 Task: Search one way flight ticket for 2 adults, 2 children, 2 infants in seat in first from Fayetteville: Northwest Arkansas National Airport to South Bend: South Bend International Airport on 8-6-2023. Choice of flights is Spirit. Number of bags: 1 checked bag. Price is upto 91000. Outbound departure time preference is 6:00.
Action: Mouse moved to (294, 127)
Screenshot: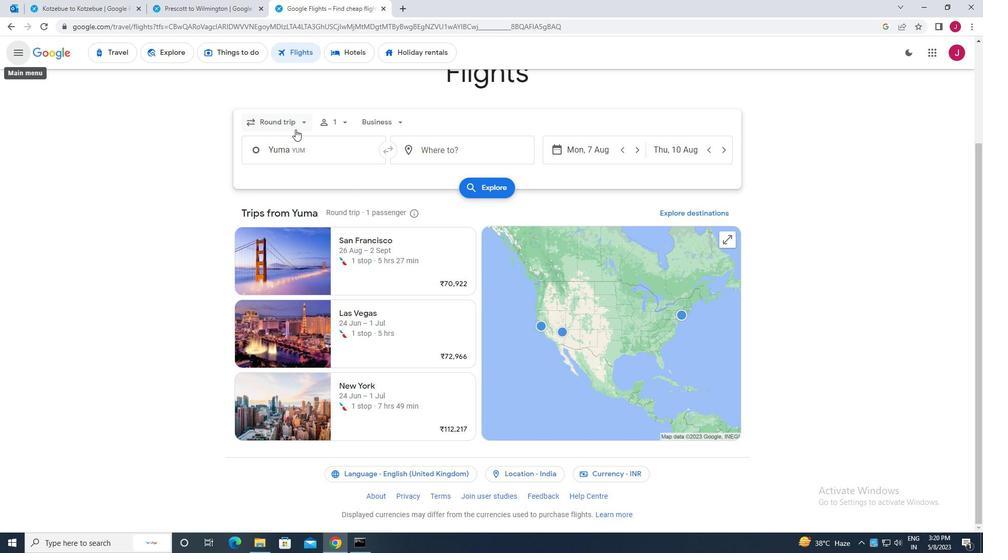 
Action: Mouse pressed left at (294, 127)
Screenshot: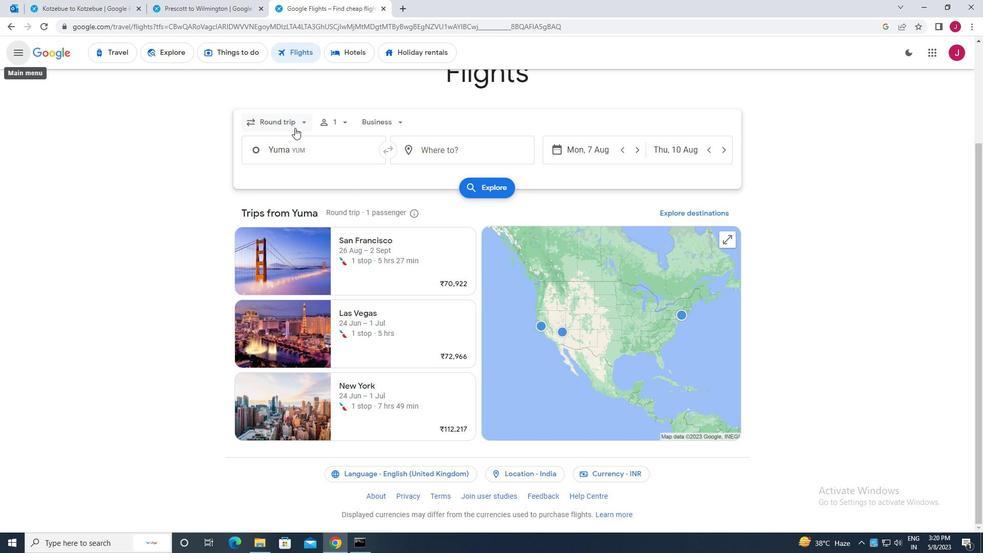 
Action: Mouse moved to (300, 170)
Screenshot: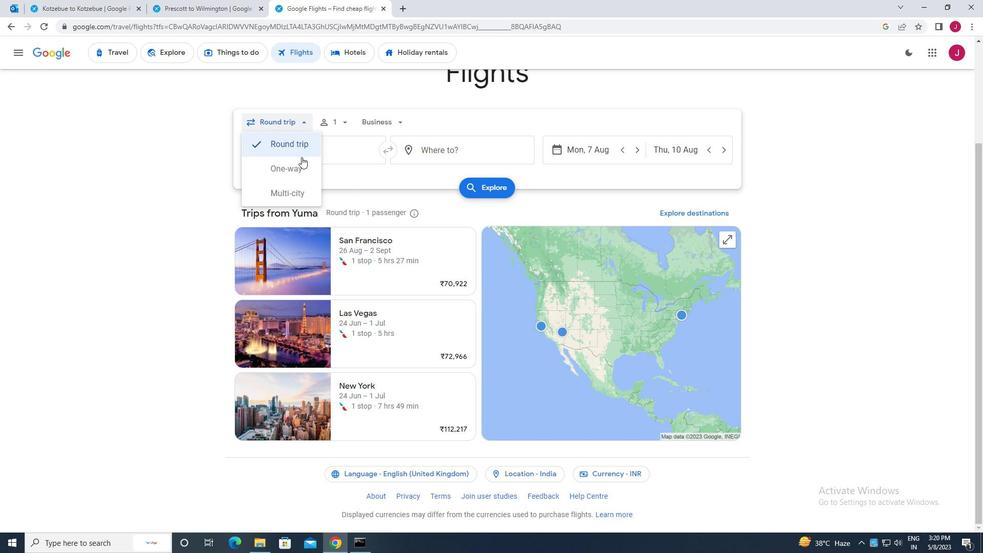 
Action: Mouse pressed left at (300, 170)
Screenshot: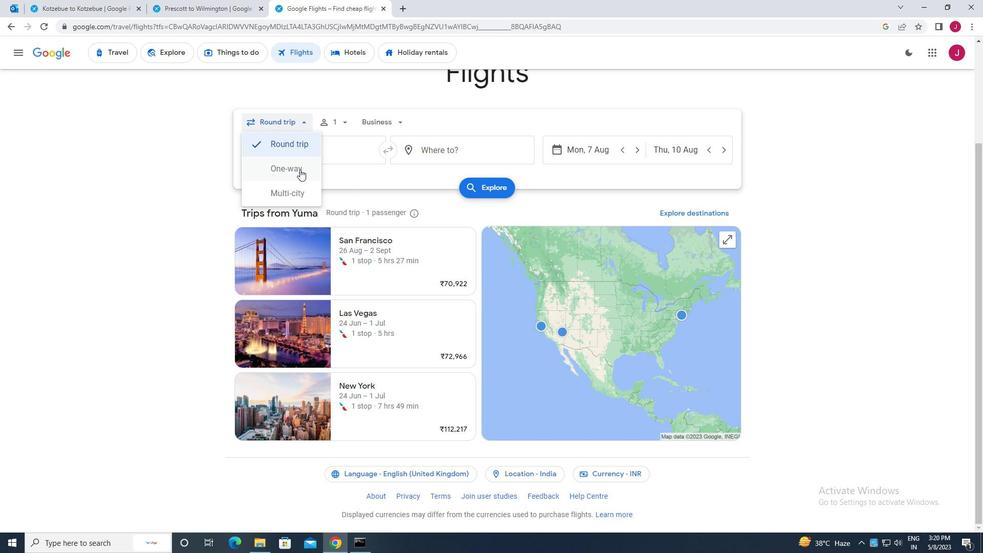 
Action: Mouse moved to (334, 122)
Screenshot: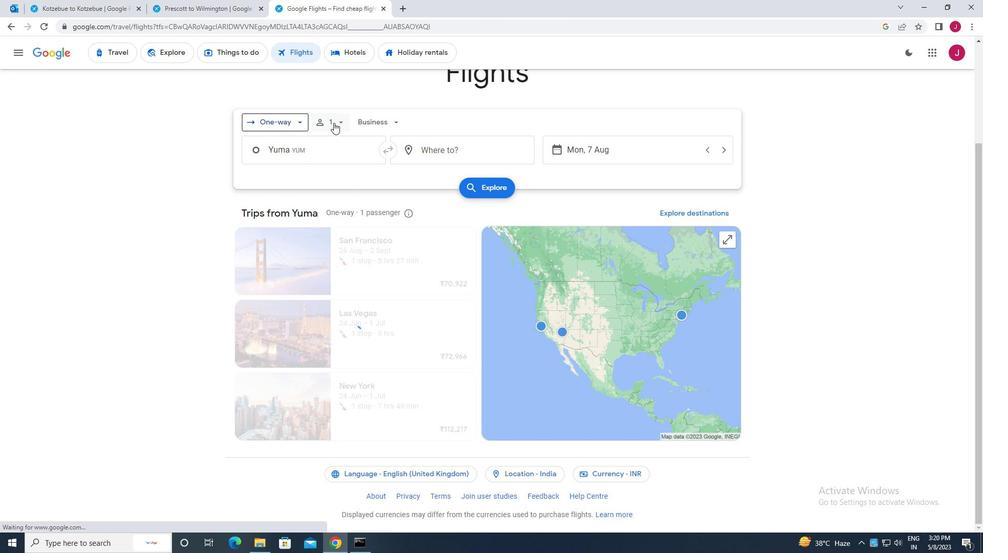 
Action: Mouse pressed left at (334, 122)
Screenshot: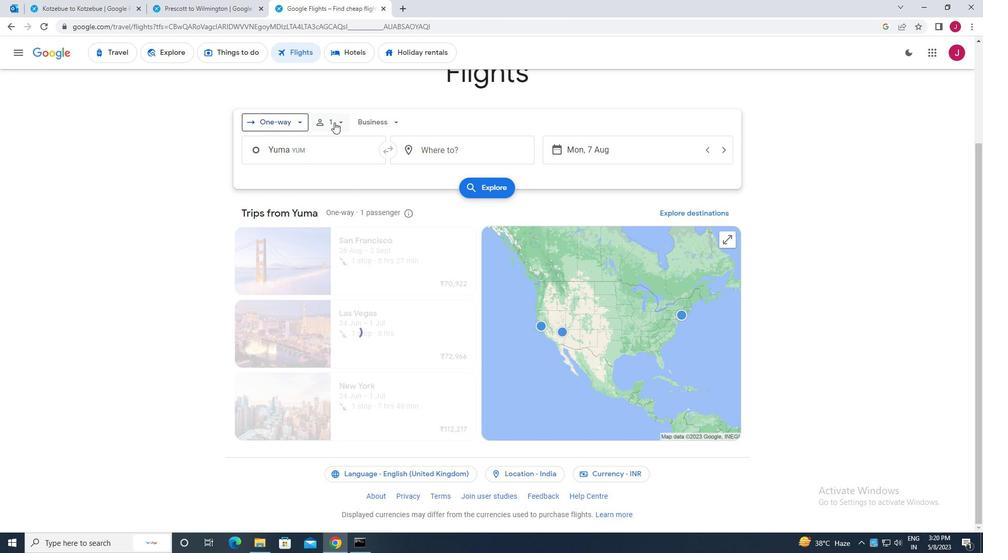 
Action: Mouse moved to (422, 148)
Screenshot: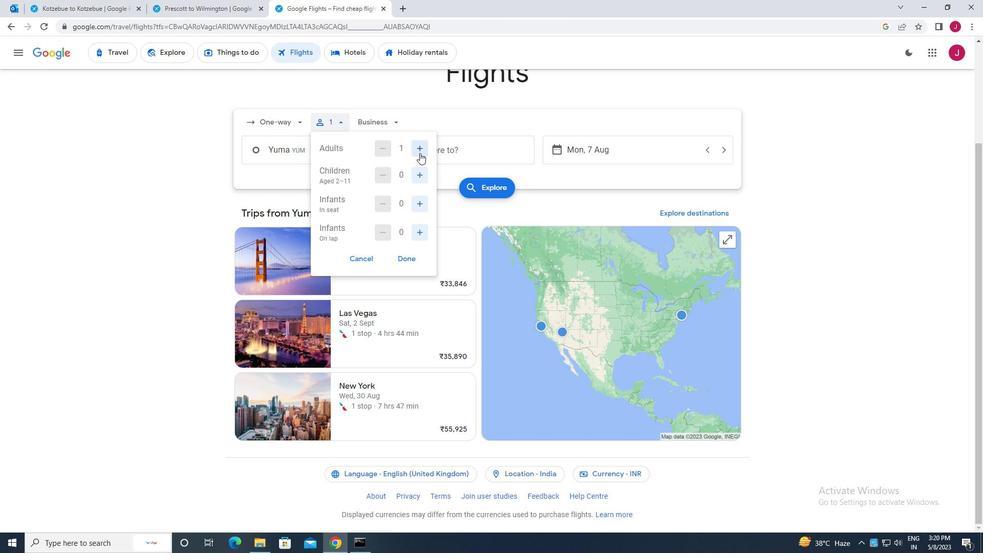 
Action: Mouse pressed left at (422, 148)
Screenshot: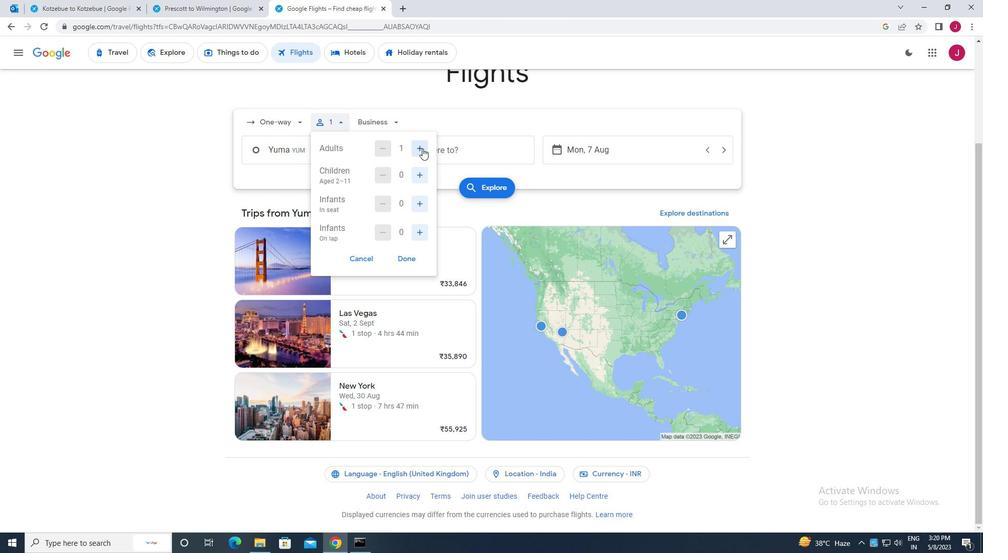 
Action: Mouse moved to (419, 176)
Screenshot: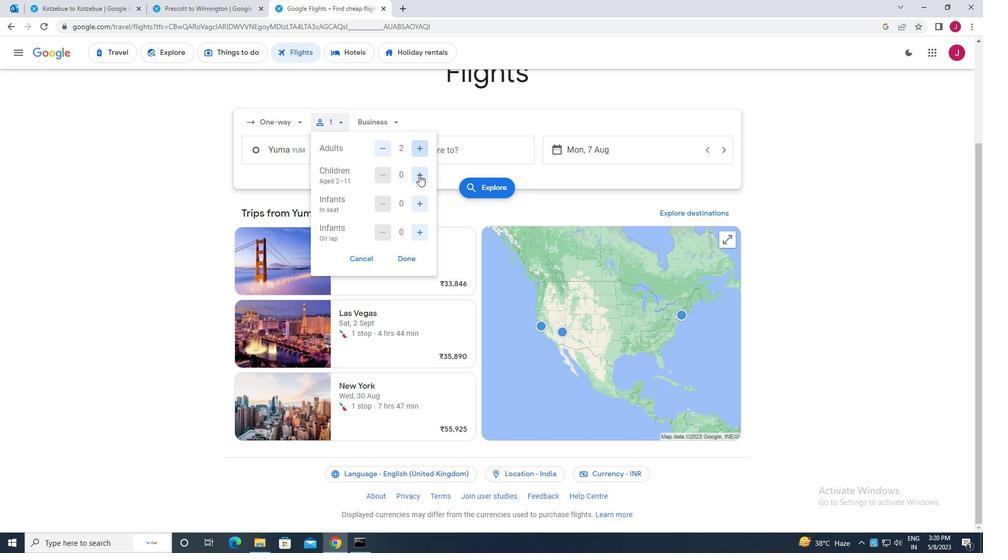 
Action: Mouse pressed left at (419, 176)
Screenshot: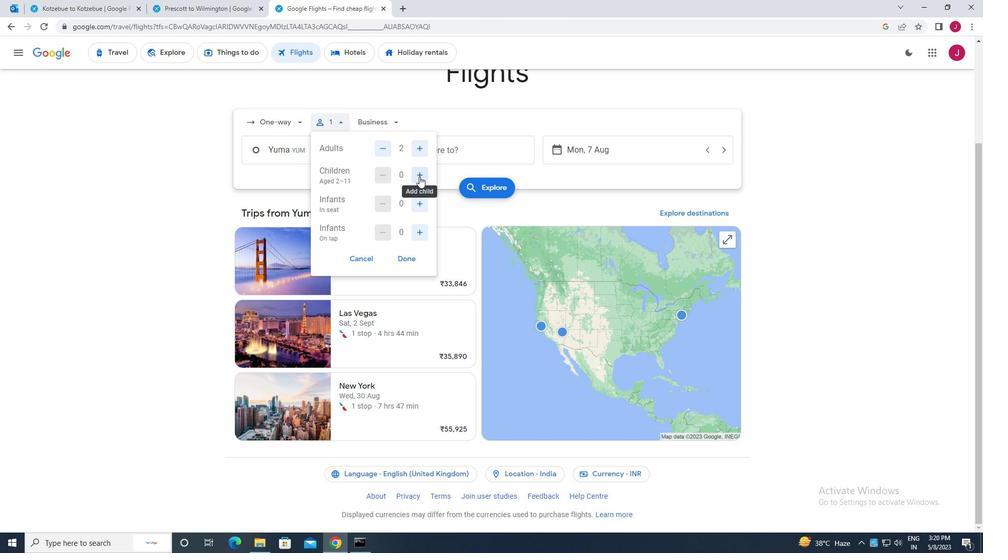 
Action: Mouse pressed left at (419, 176)
Screenshot: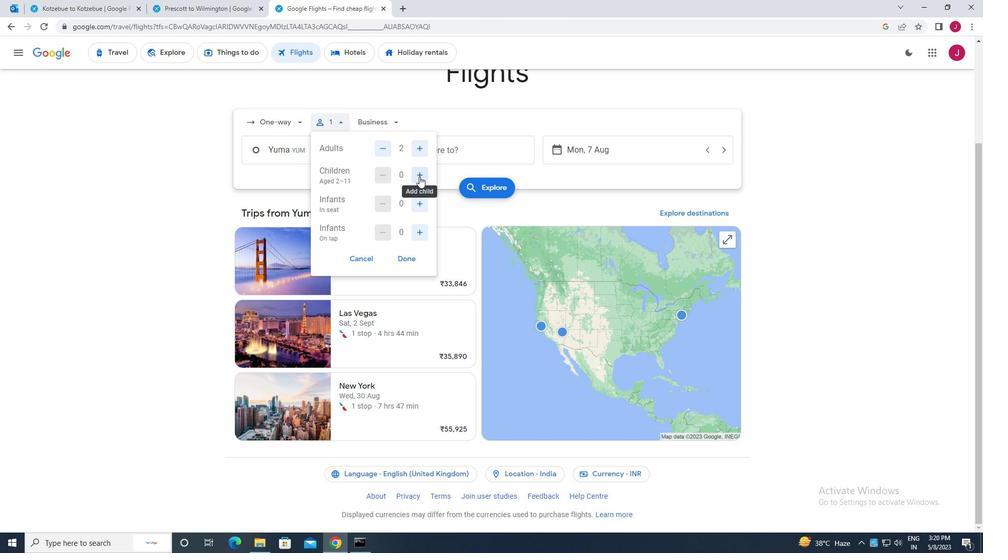 
Action: Mouse moved to (413, 208)
Screenshot: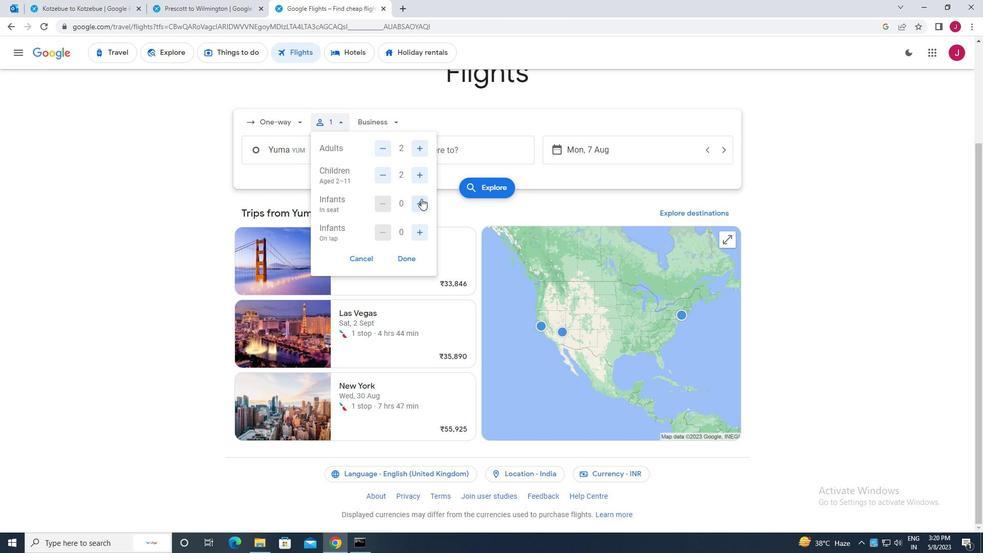 
Action: Mouse pressed left at (413, 208)
Screenshot: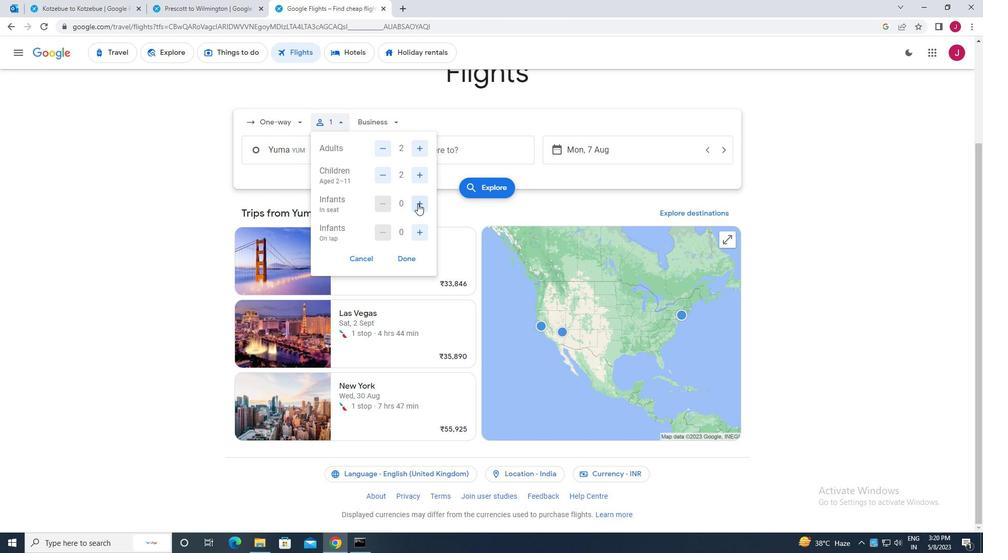
Action: Mouse moved to (415, 208)
Screenshot: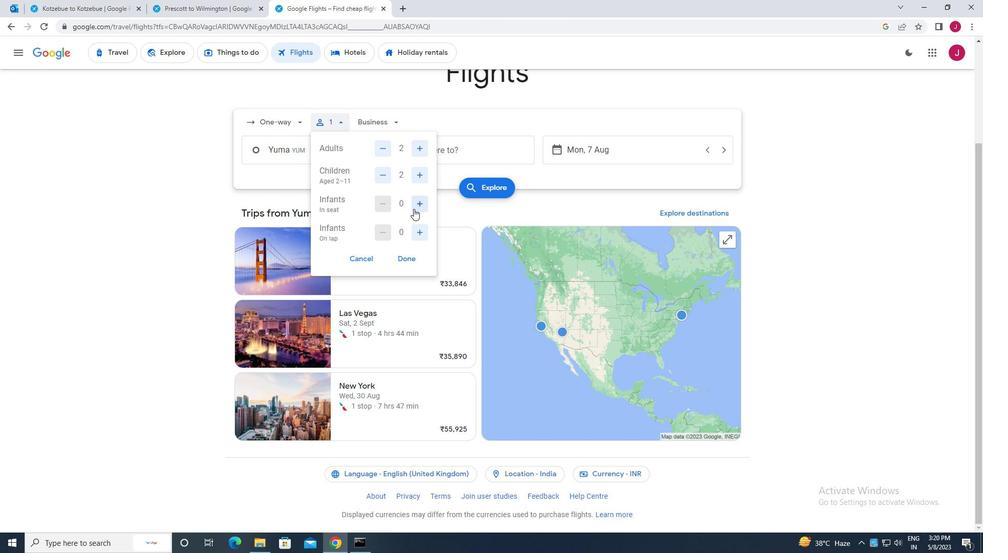 
Action: Mouse pressed left at (415, 208)
Screenshot: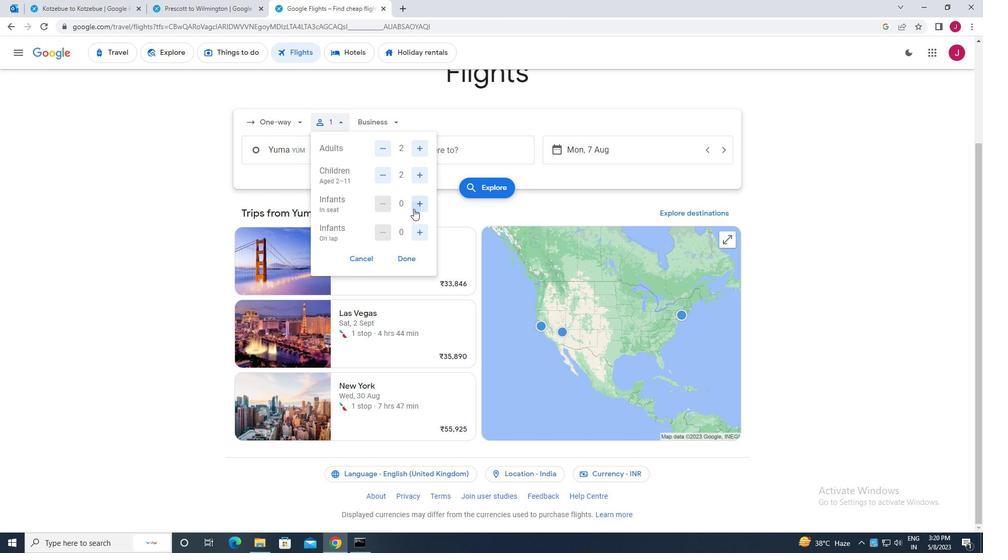 
Action: Mouse moved to (412, 260)
Screenshot: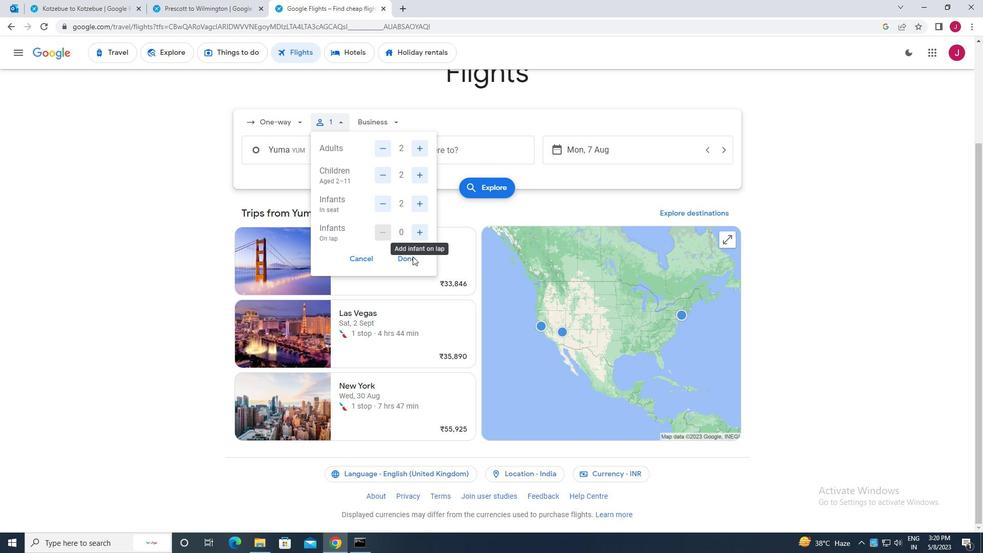 
Action: Mouse pressed left at (412, 260)
Screenshot: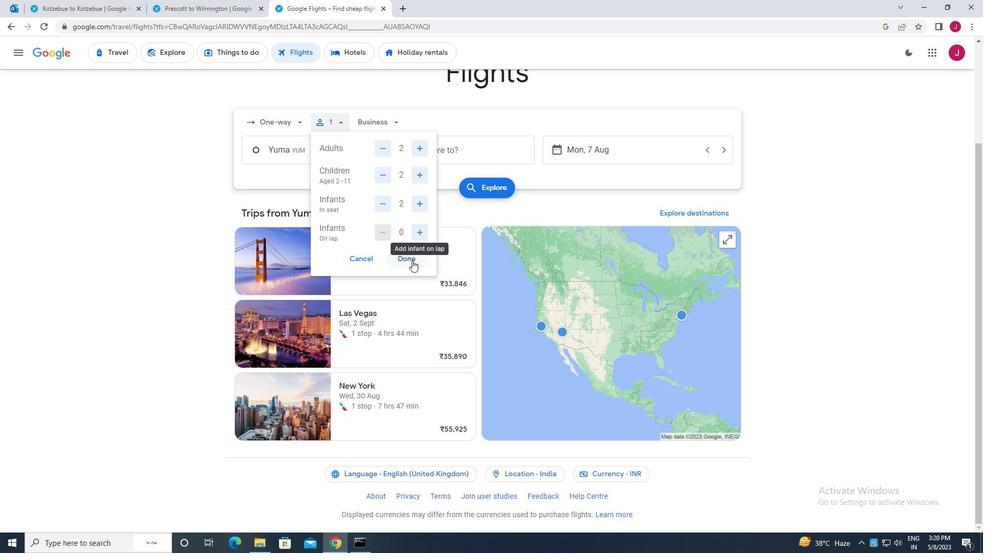 
Action: Mouse moved to (394, 113)
Screenshot: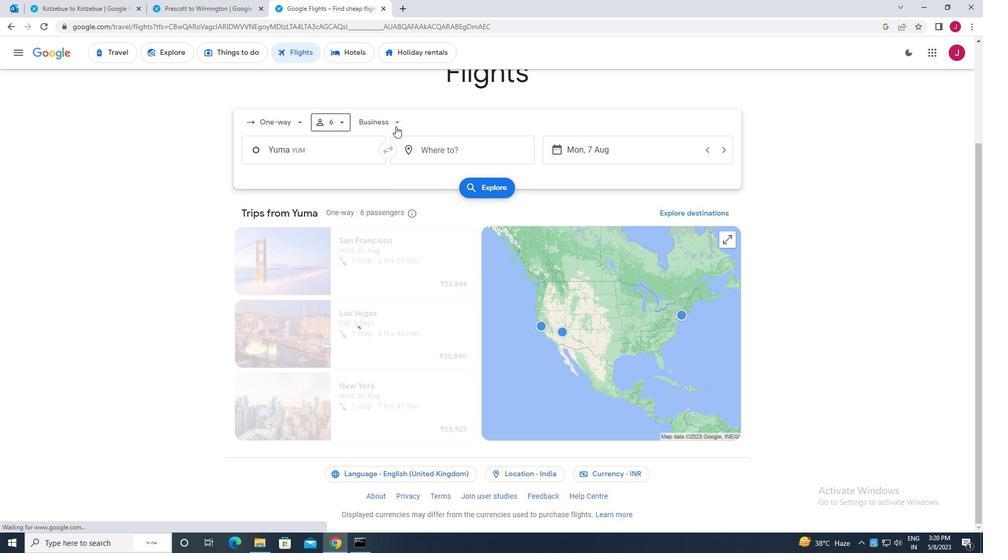 
Action: Mouse pressed left at (394, 113)
Screenshot: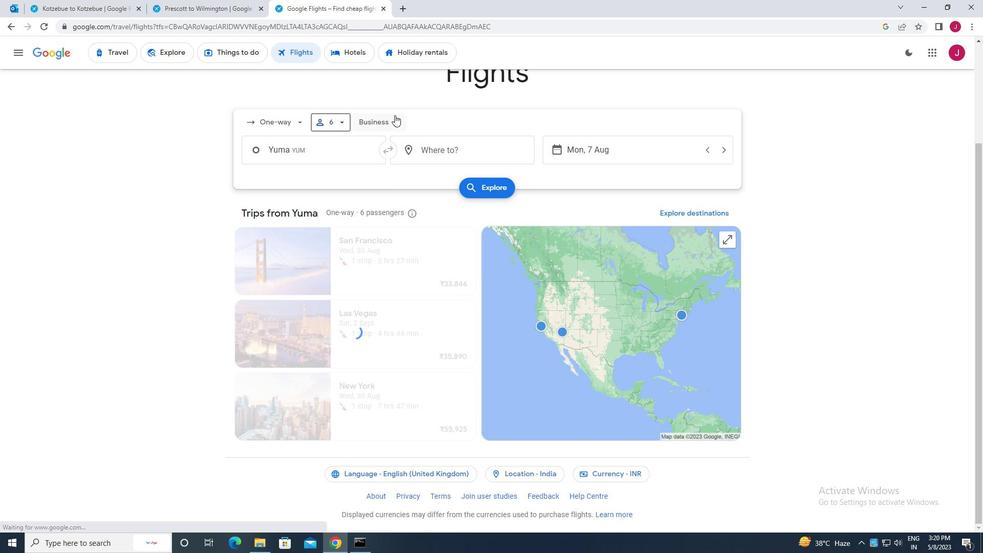 
Action: Mouse moved to (398, 218)
Screenshot: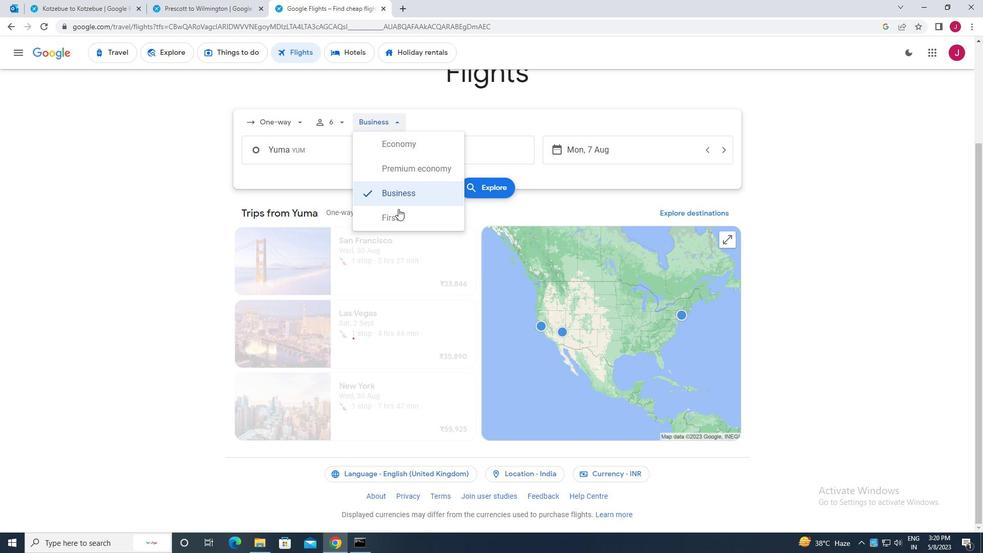 
Action: Mouse pressed left at (398, 218)
Screenshot: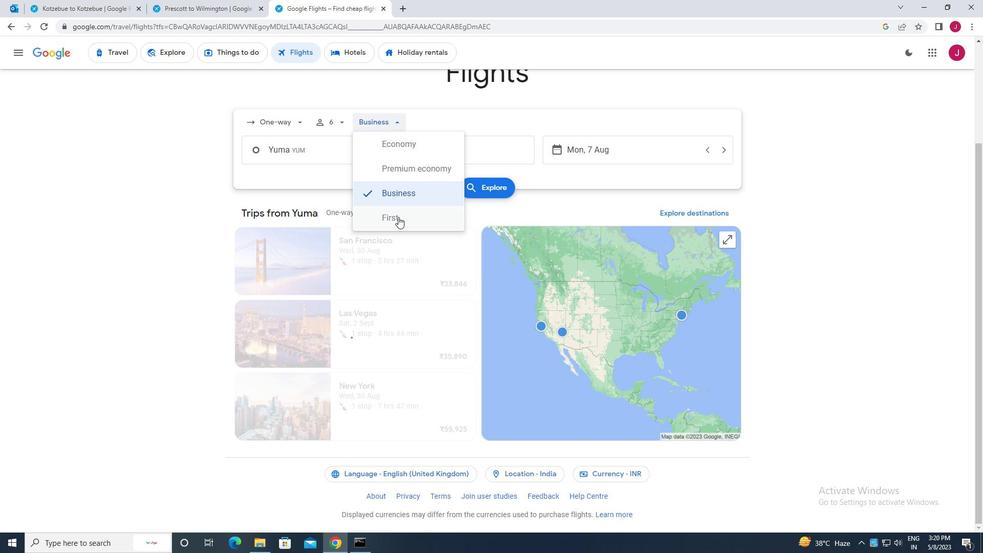 
Action: Mouse moved to (305, 150)
Screenshot: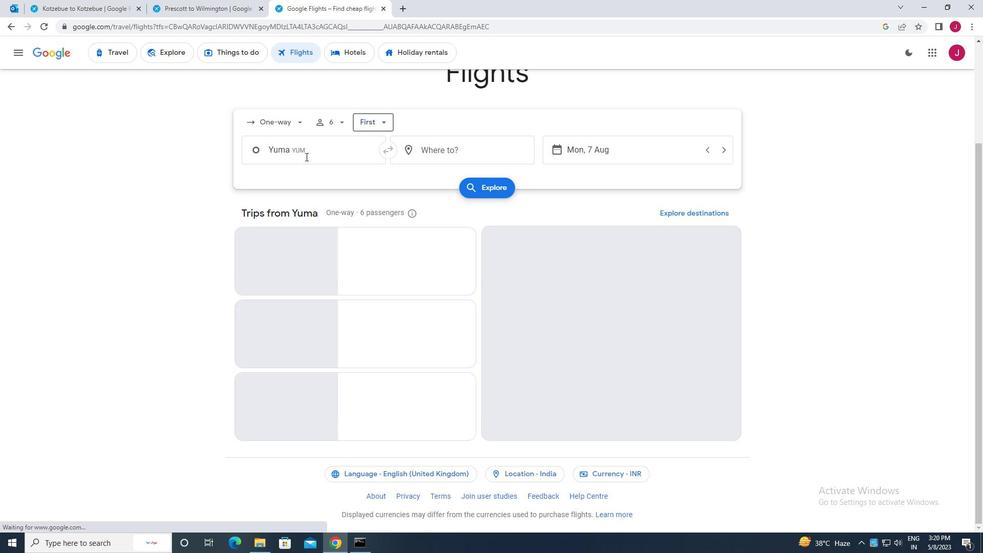 
Action: Mouse pressed left at (305, 150)
Screenshot: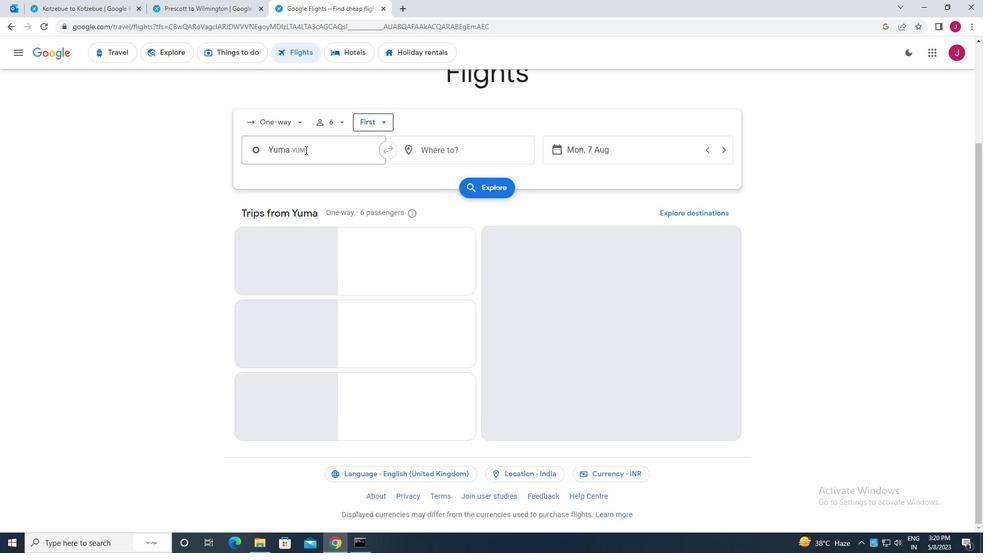 
Action: Key pressed fayettevil
Screenshot: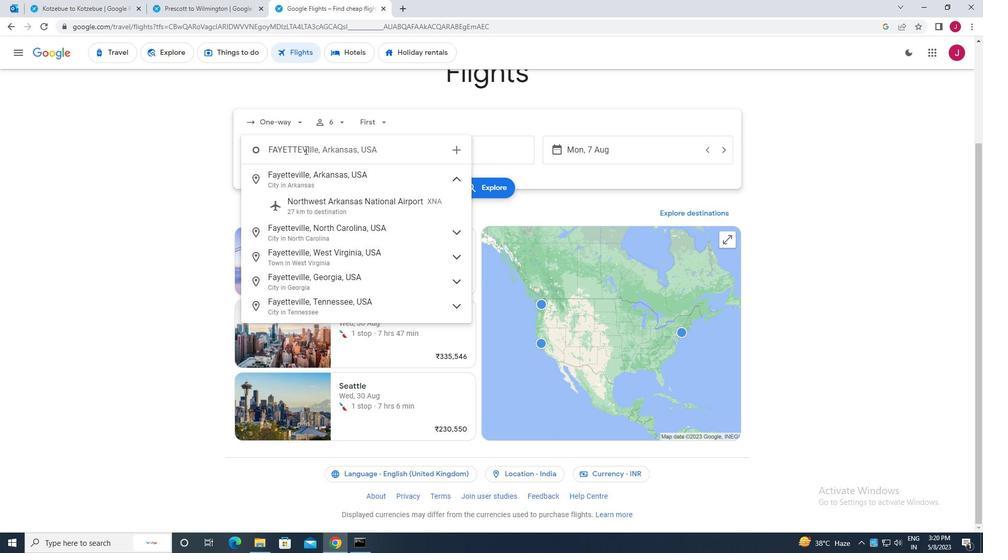 
Action: Mouse moved to (340, 204)
Screenshot: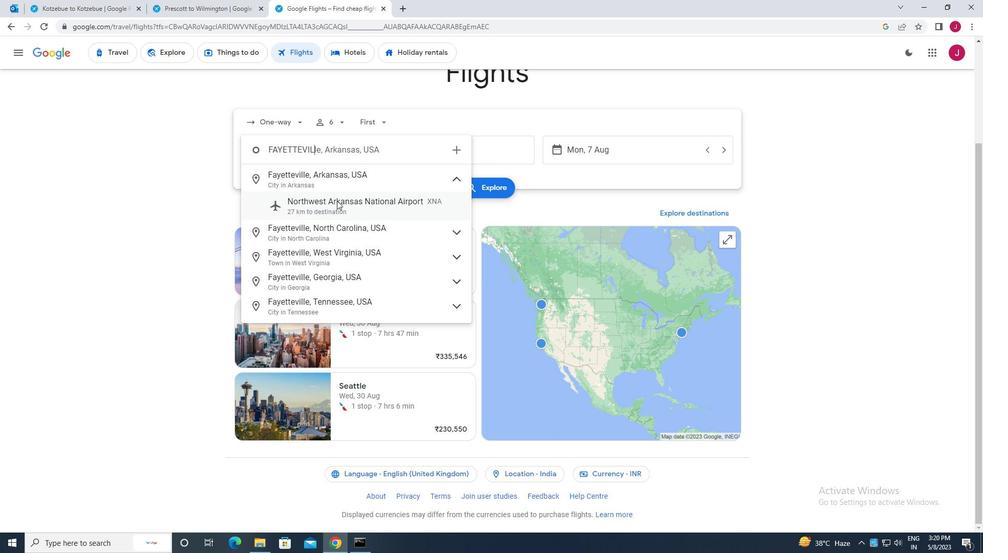 
Action: Mouse pressed left at (340, 204)
Screenshot: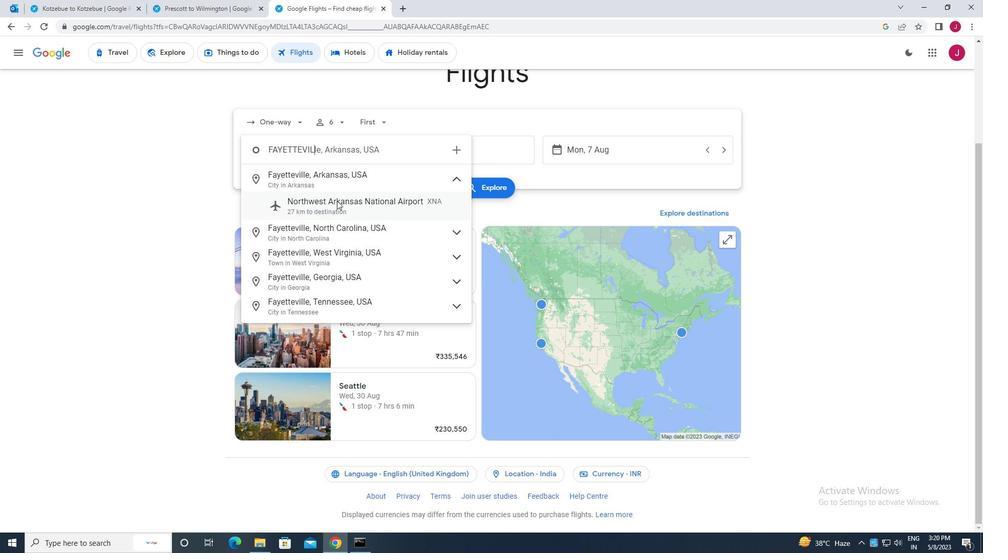 
Action: Mouse moved to (495, 157)
Screenshot: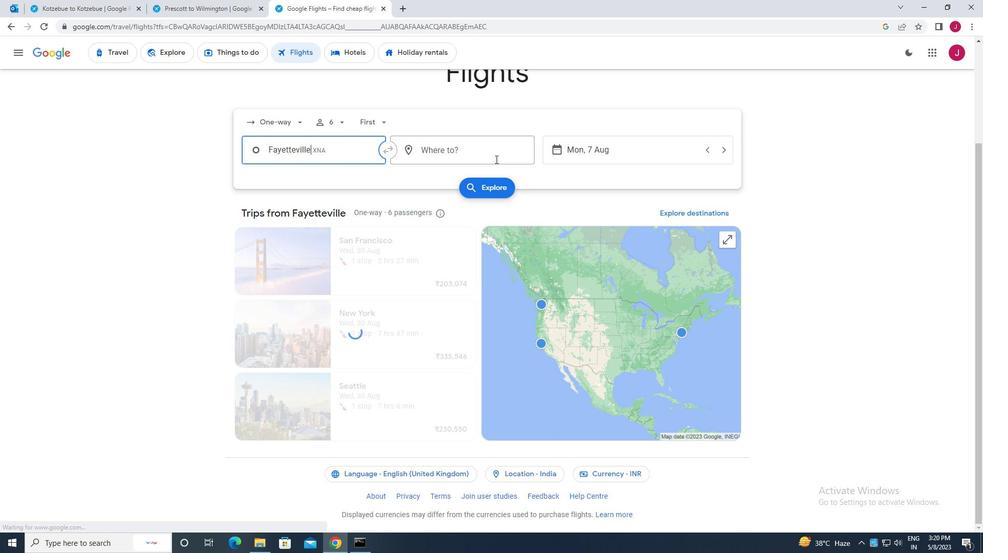 
Action: Mouse pressed left at (495, 157)
Screenshot: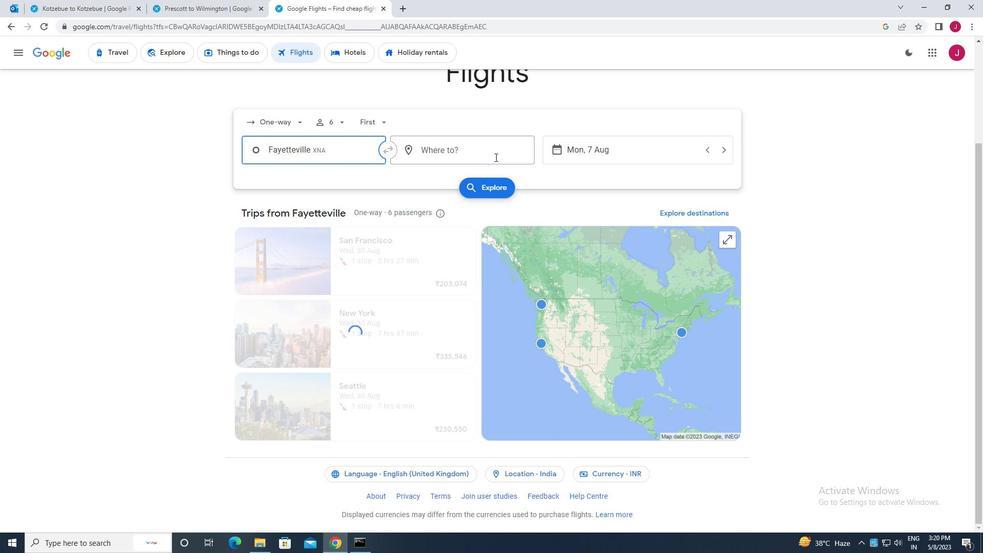 
Action: Mouse moved to (494, 157)
Screenshot: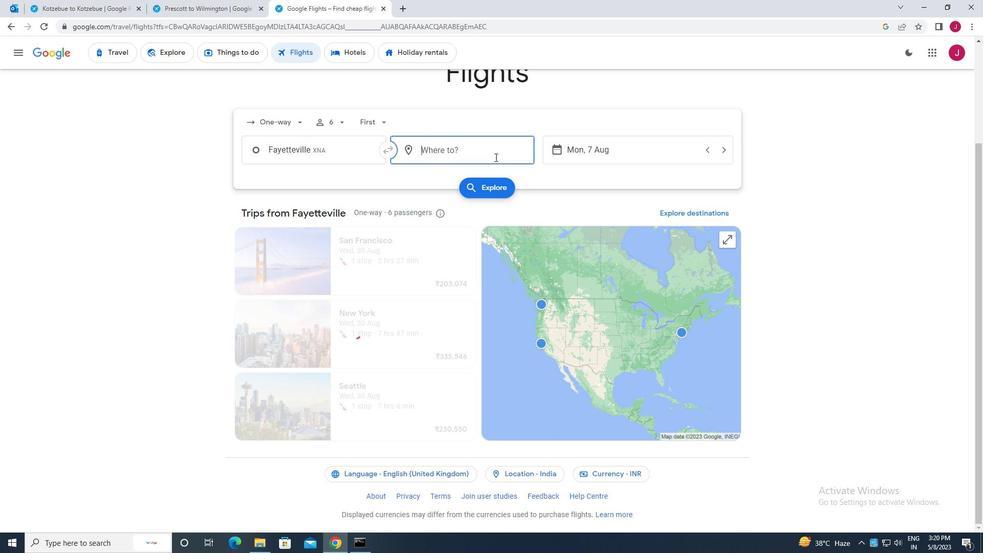 
Action: Key pressed si<Key.backspace>outh<Key.space>bend
Screenshot: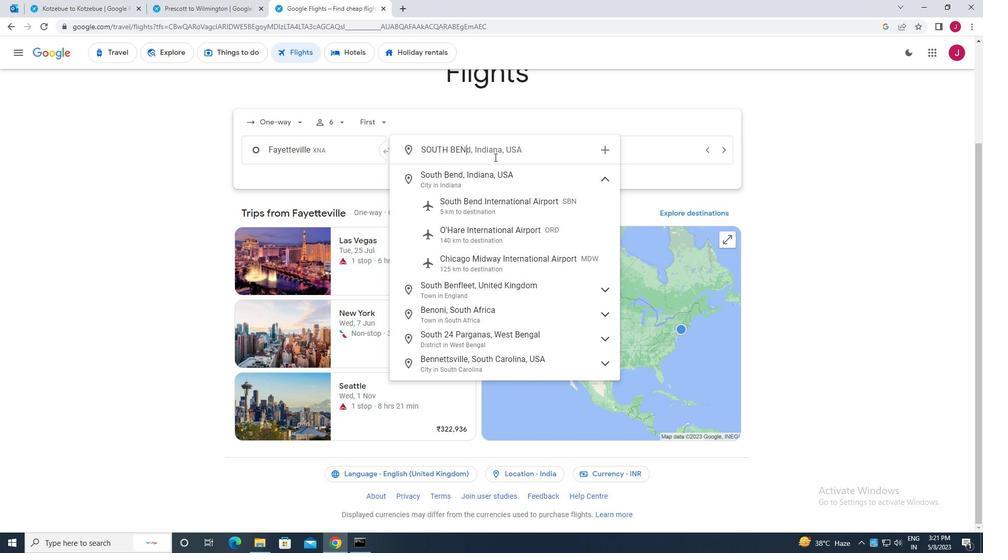 
Action: Mouse moved to (510, 197)
Screenshot: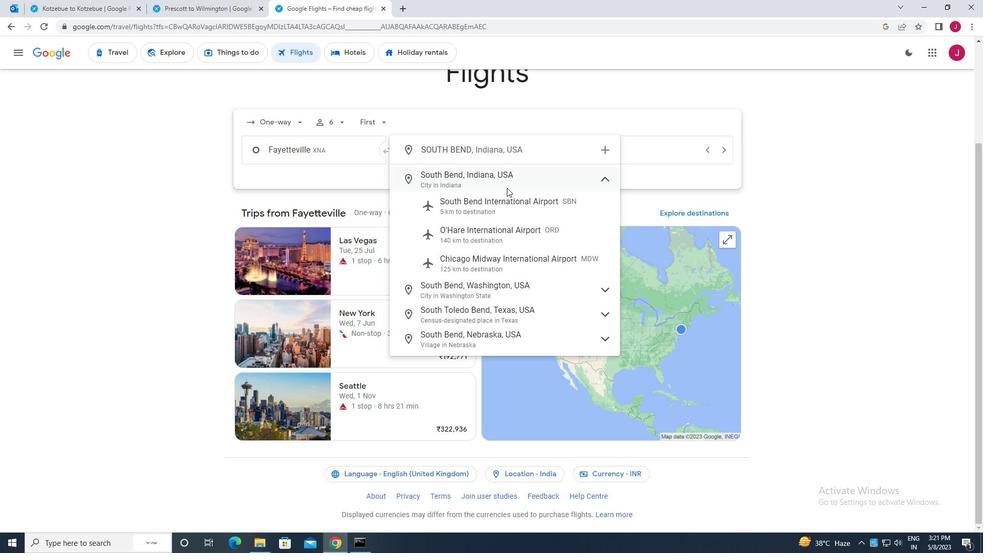 
Action: Mouse pressed left at (510, 197)
Screenshot: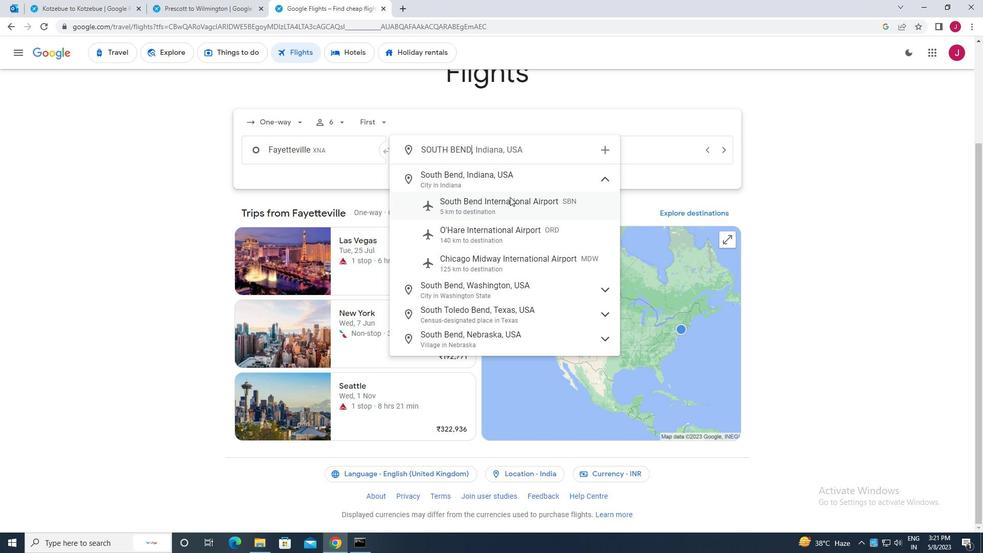 
Action: Mouse moved to (604, 161)
Screenshot: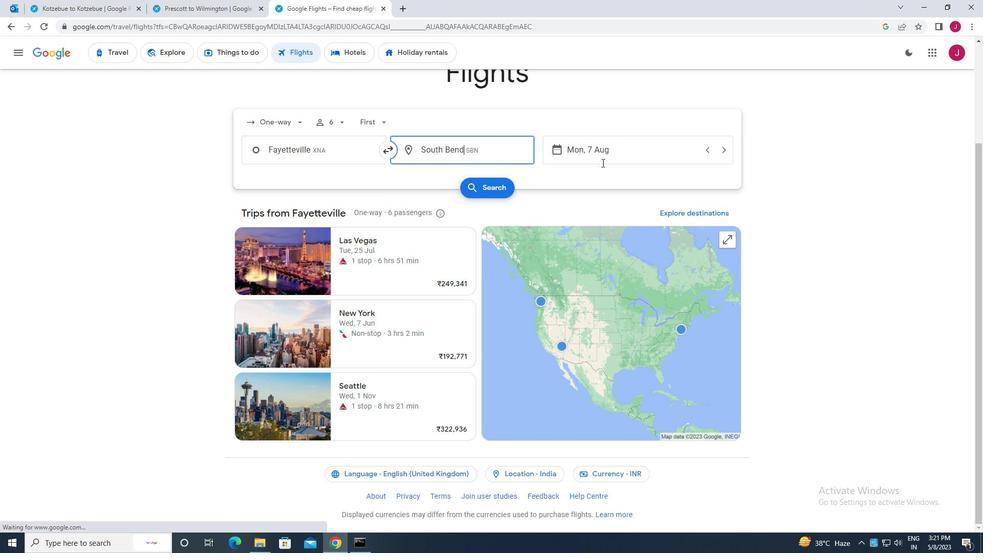 
Action: Mouse pressed left at (604, 161)
Screenshot: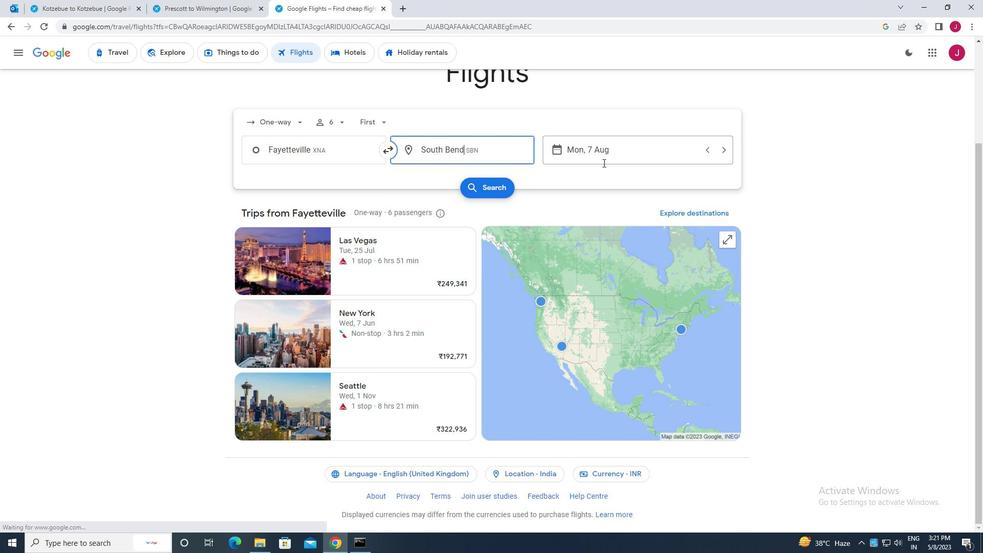 
Action: Mouse moved to (375, 257)
Screenshot: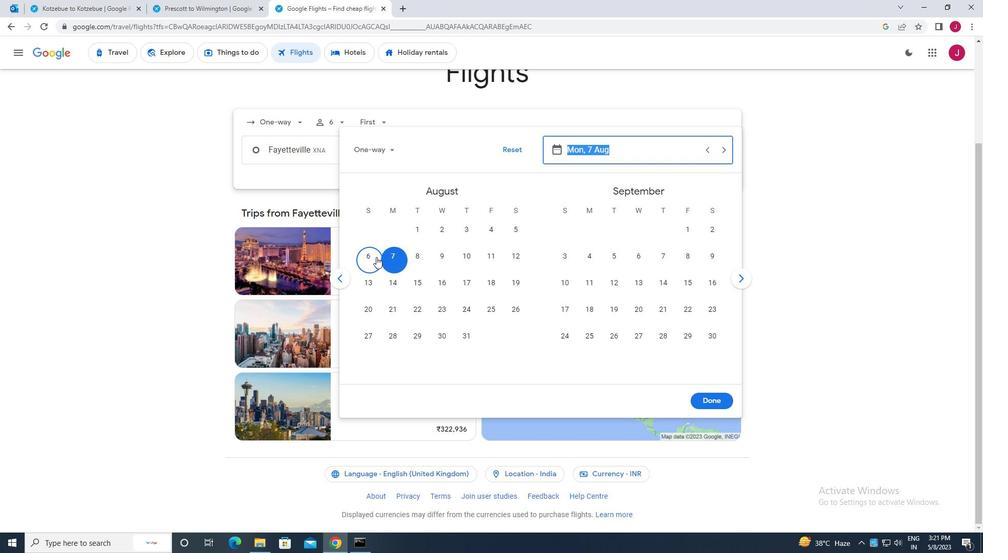 
Action: Mouse pressed left at (375, 257)
Screenshot: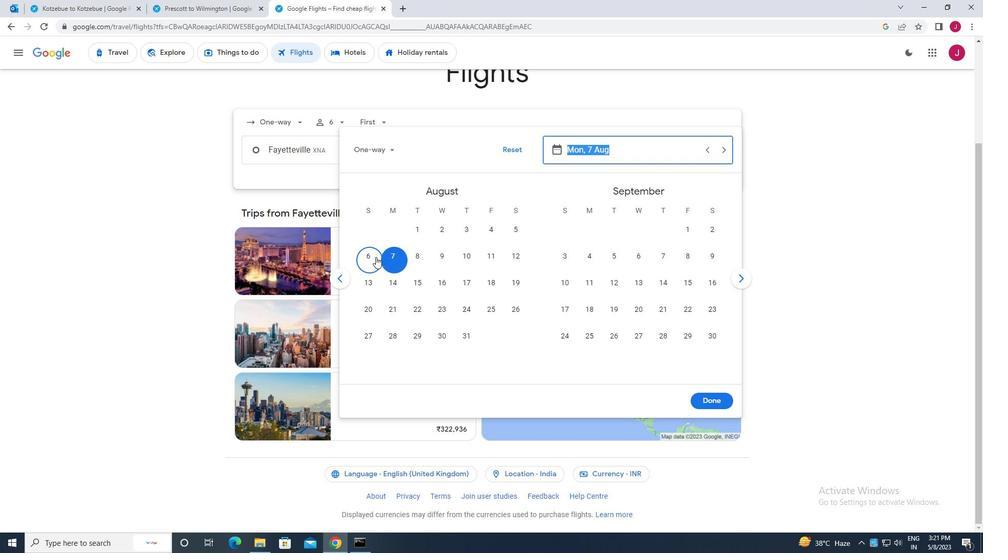 
Action: Mouse moved to (714, 401)
Screenshot: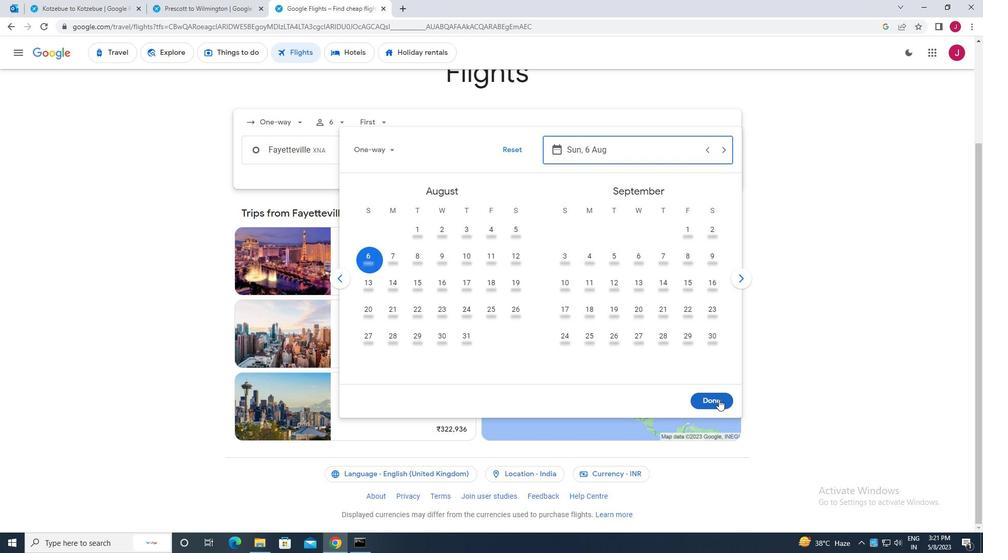 
Action: Mouse pressed left at (714, 401)
Screenshot: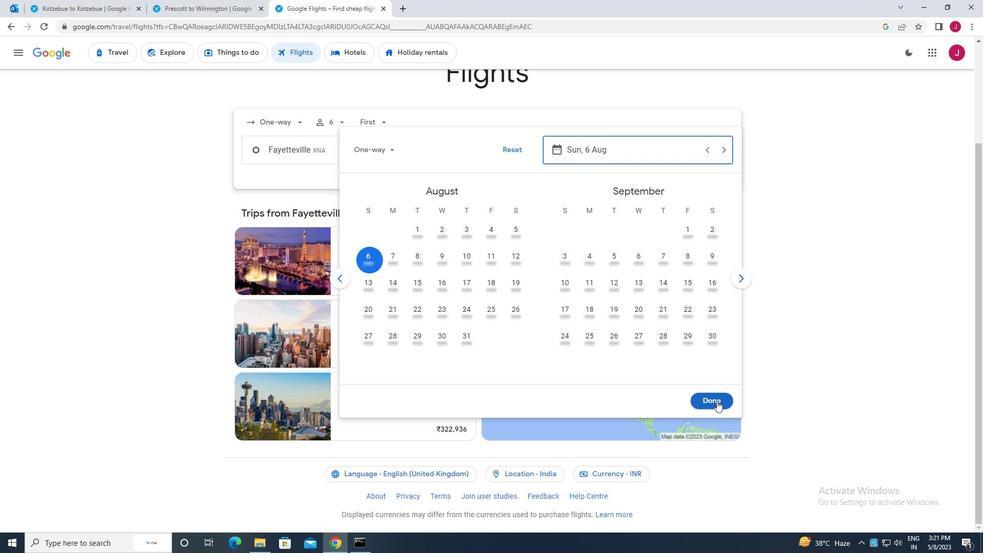 
Action: Mouse moved to (483, 188)
Screenshot: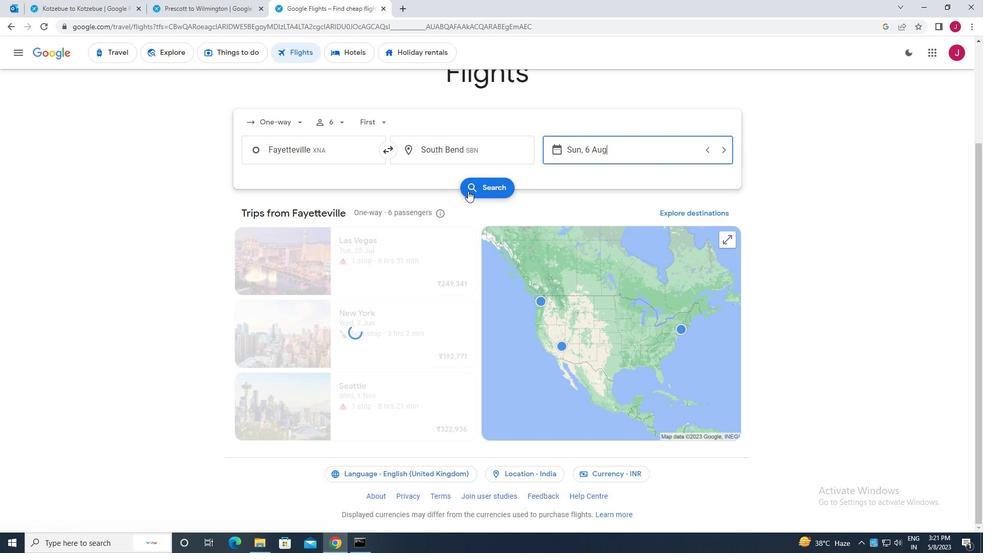 
Action: Mouse pressed left at (483, 188)
Screenshot: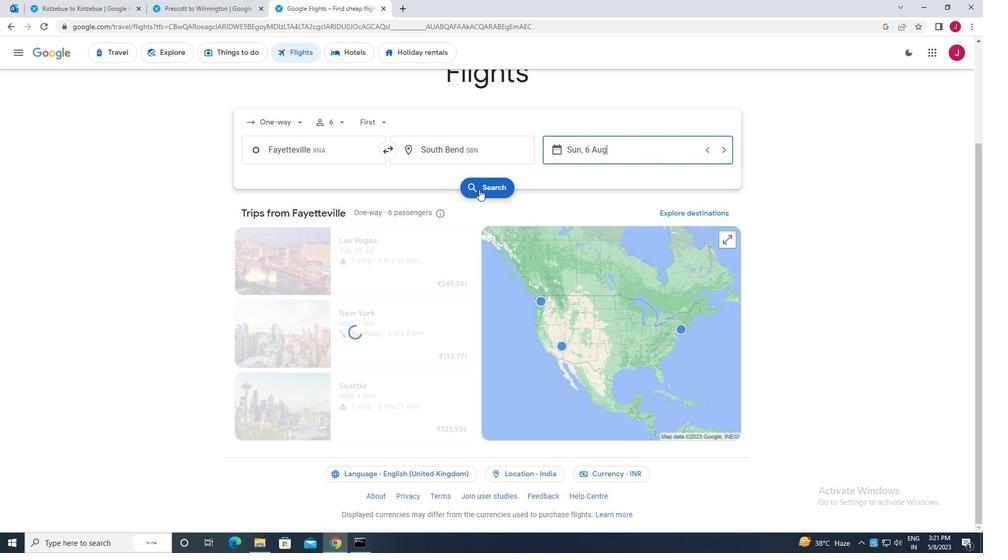 
Action: Mouse moved to (264, 142)
Screenshot: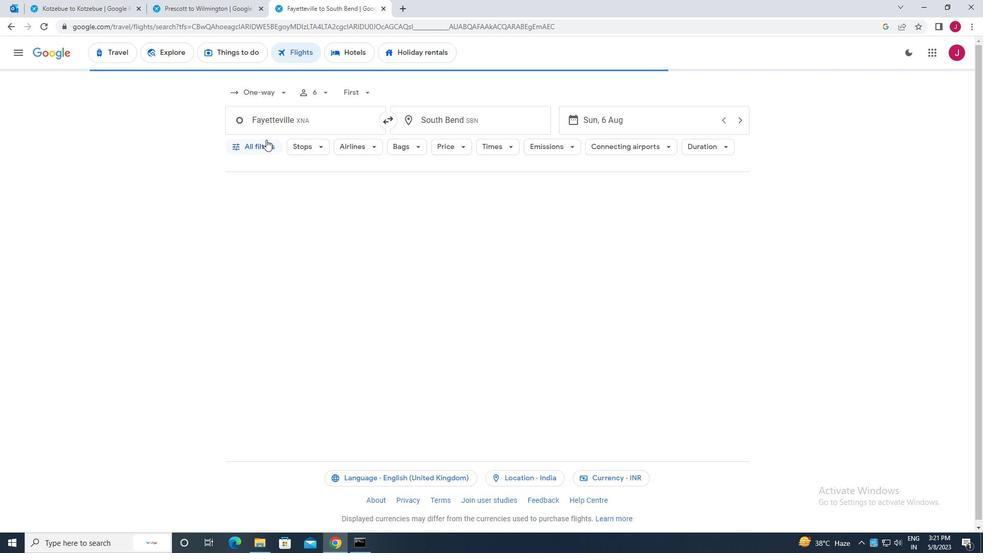 
Action: Mouse pressed left at (264, 142)
Screenshot: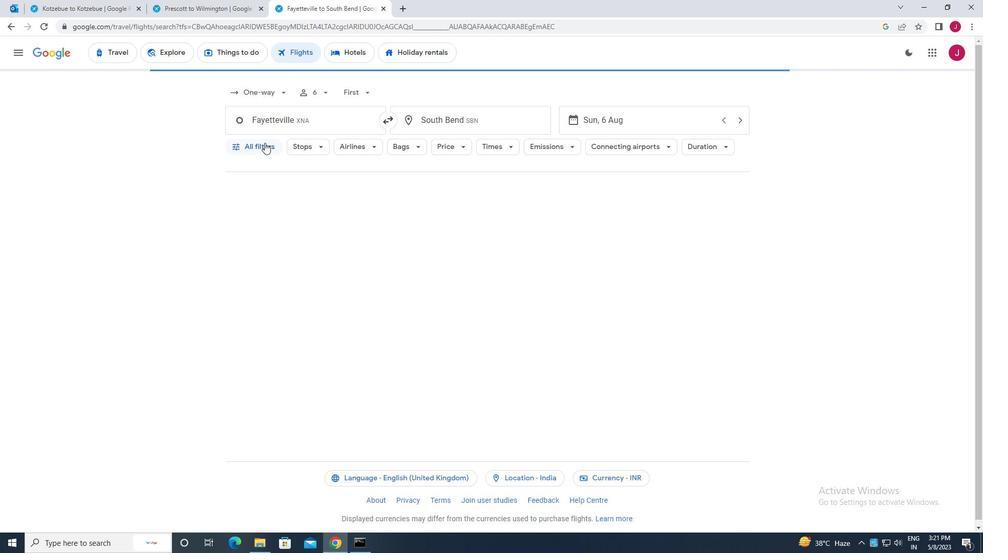 
Action: Mouse moved to (282, 211)
Screenshot: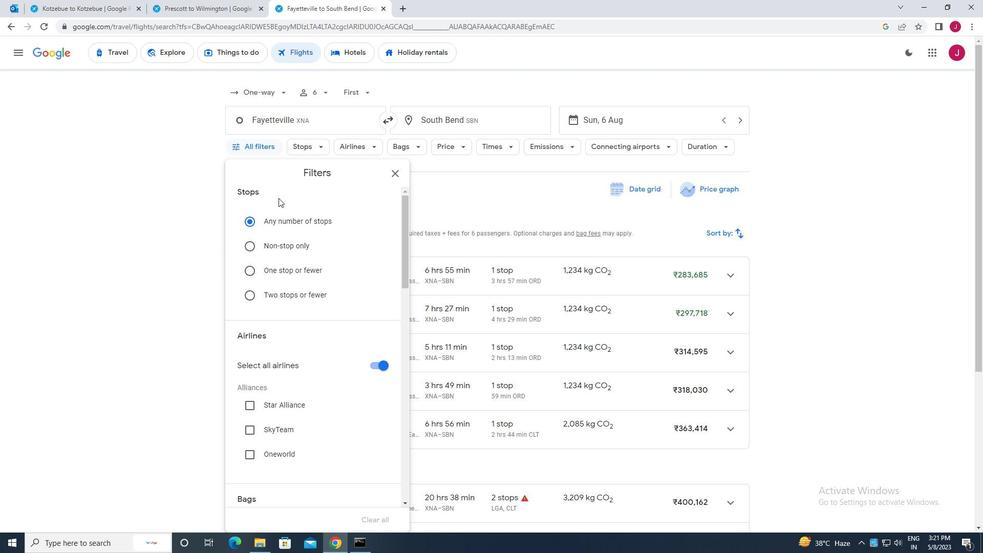 
Action: Mouse scrolled (282, 211) with delta (0, 0)
Screenshot: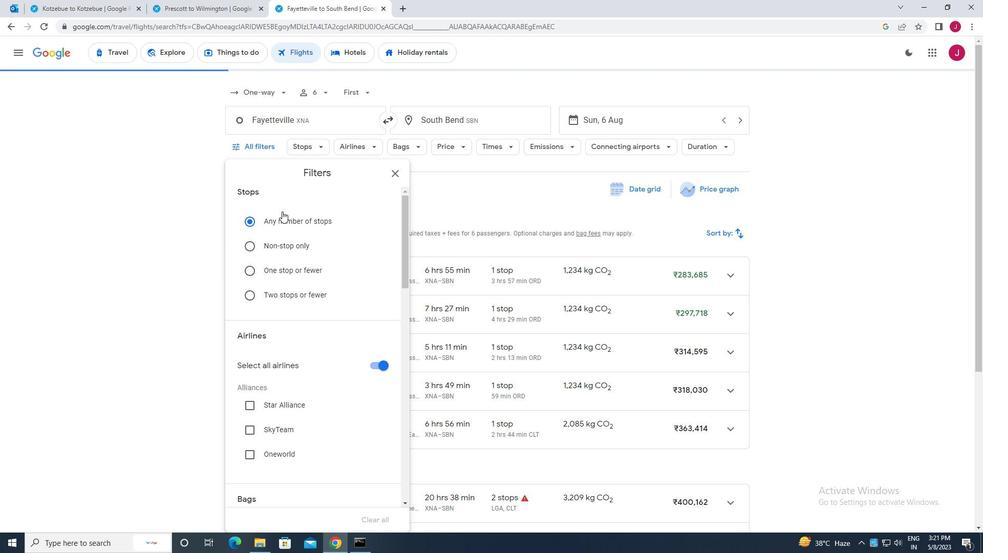 
Action: Mouse scrolled (282, 211) with delta (0, 0)
Screenshot: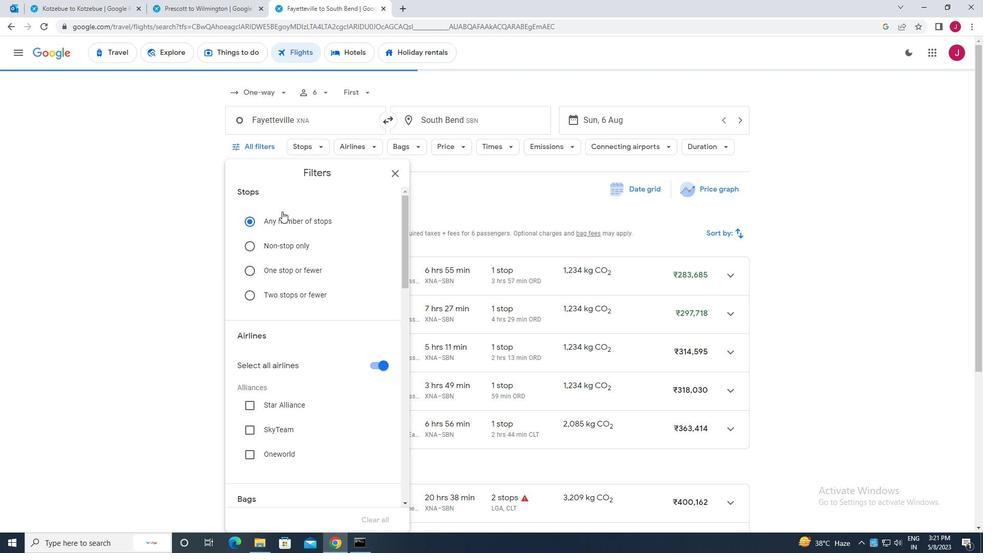 
Action: Mouse moved to (316, 261)
Screenshot: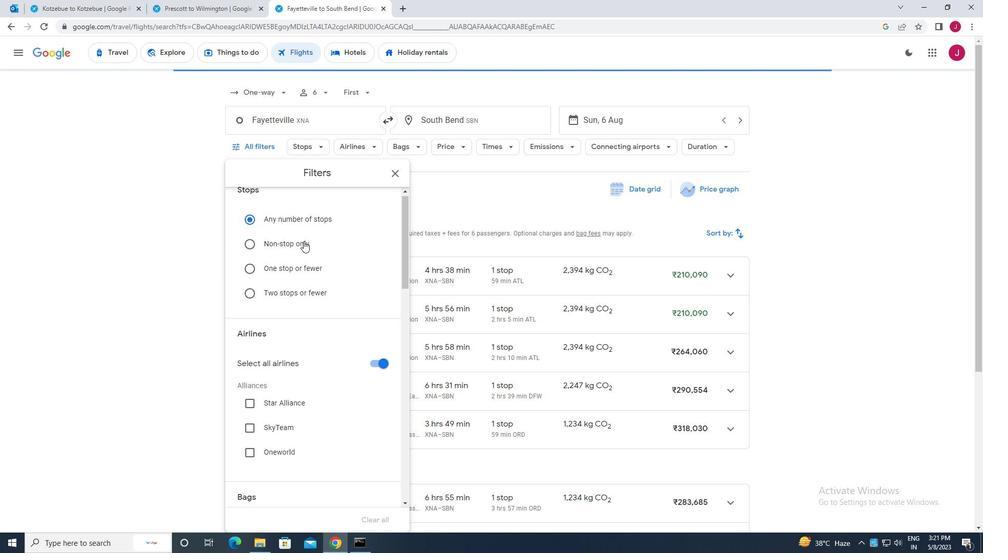 
Action: Mouse scrolled (316, 261) with delta (0, 0)
Screenshot: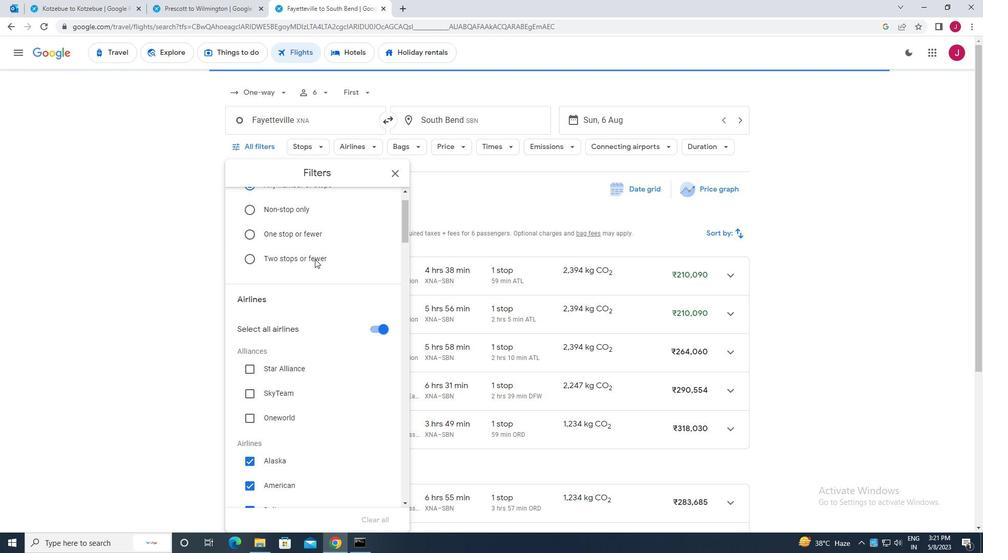 
Action: Mouse moved to (373, 216)
Screenshot: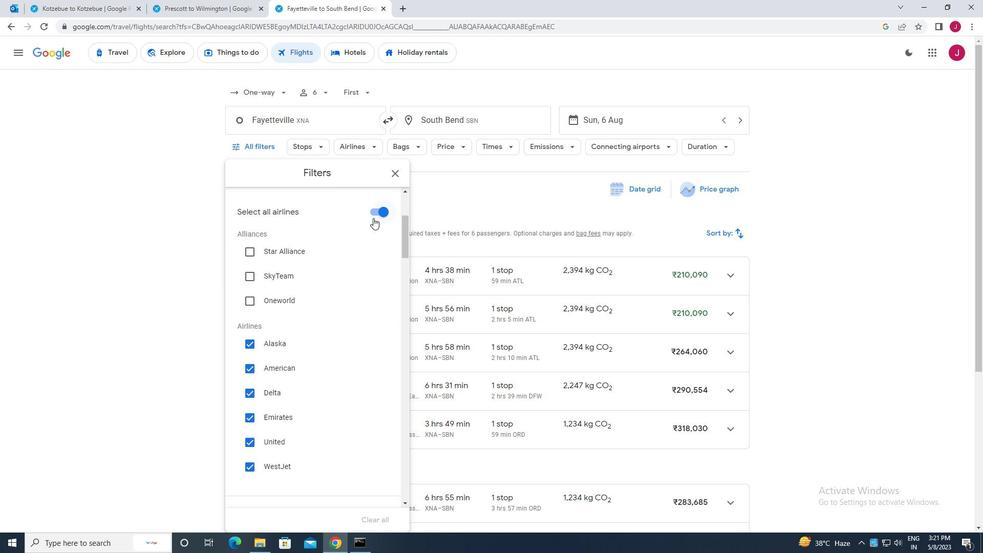 
Action: Mouse pressed left at (373, 216)
Screenshot: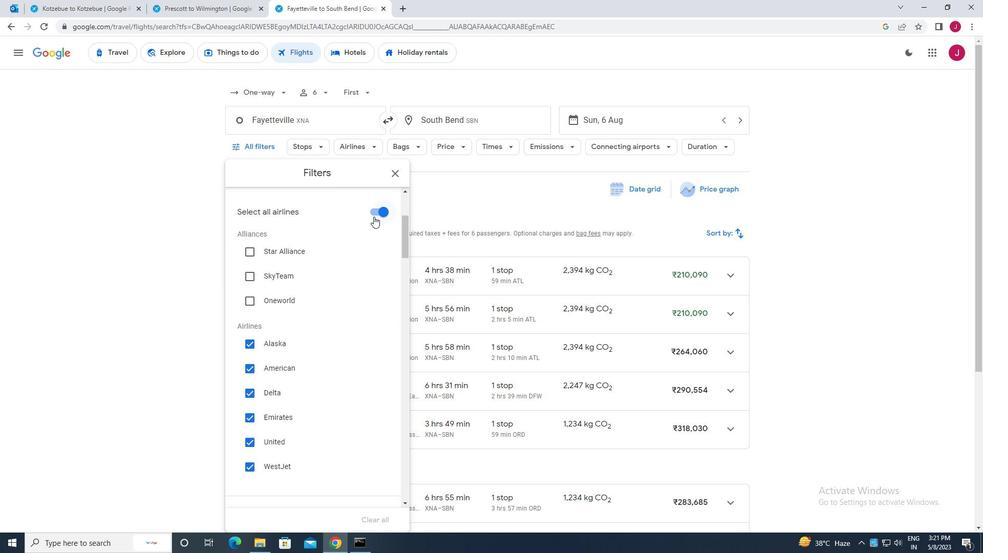 
Action: Mouse moved to (309, 267)
Screenshot: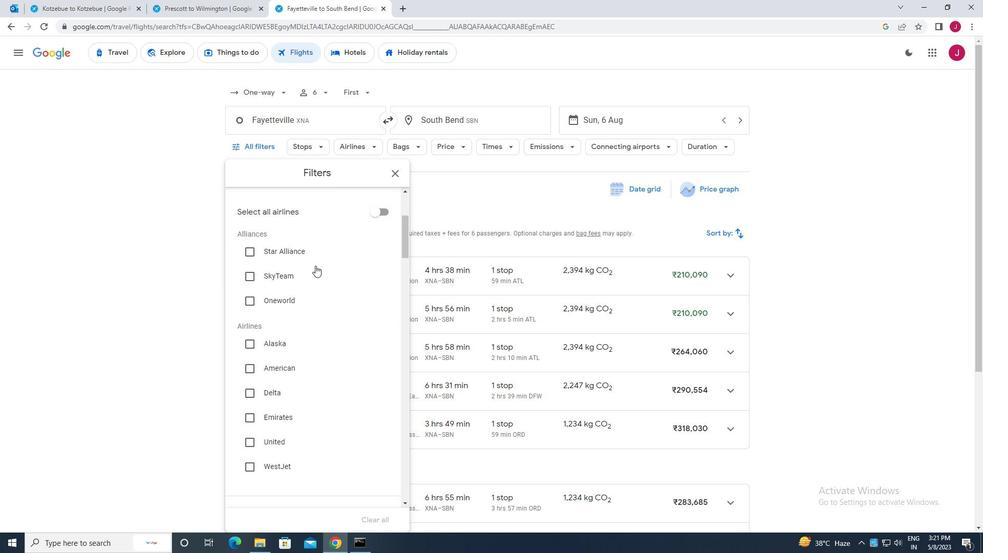 
Action: Mouse scrolled (309, 267) with delta (0, 0)
Screenshot: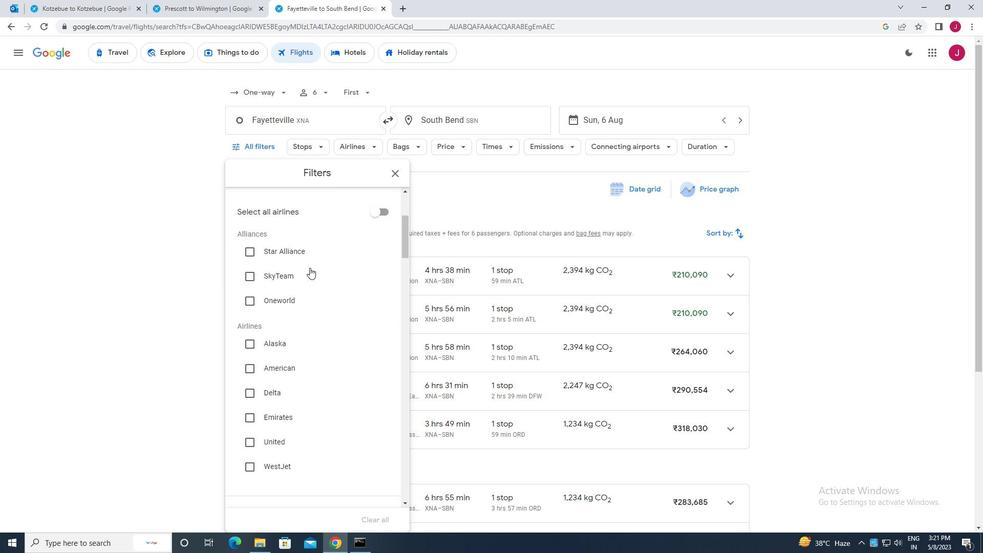 
Action: Mouse scrolled (309, 267) with delta (0, 0)
Screenshot: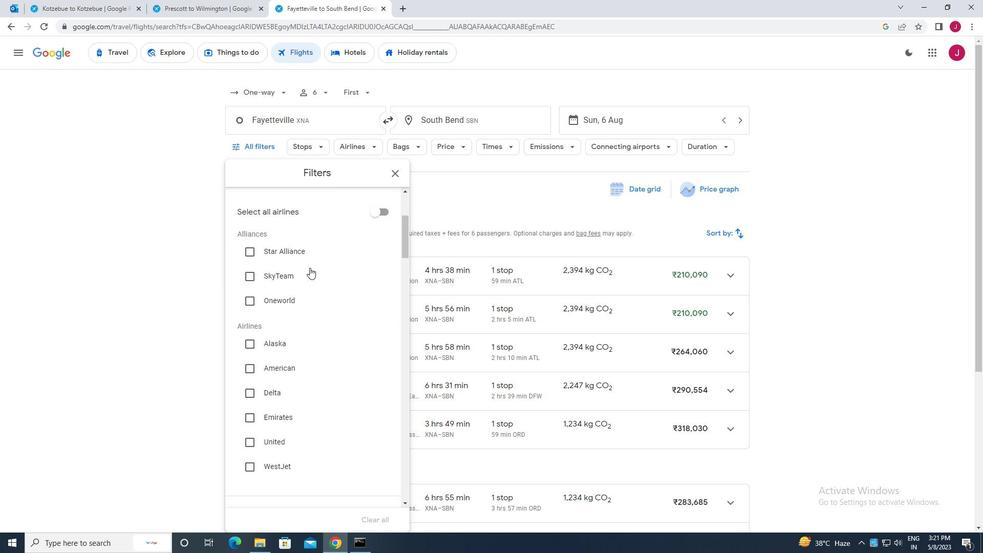 
Action: Mouse moved to (305, 245)
Screenshot: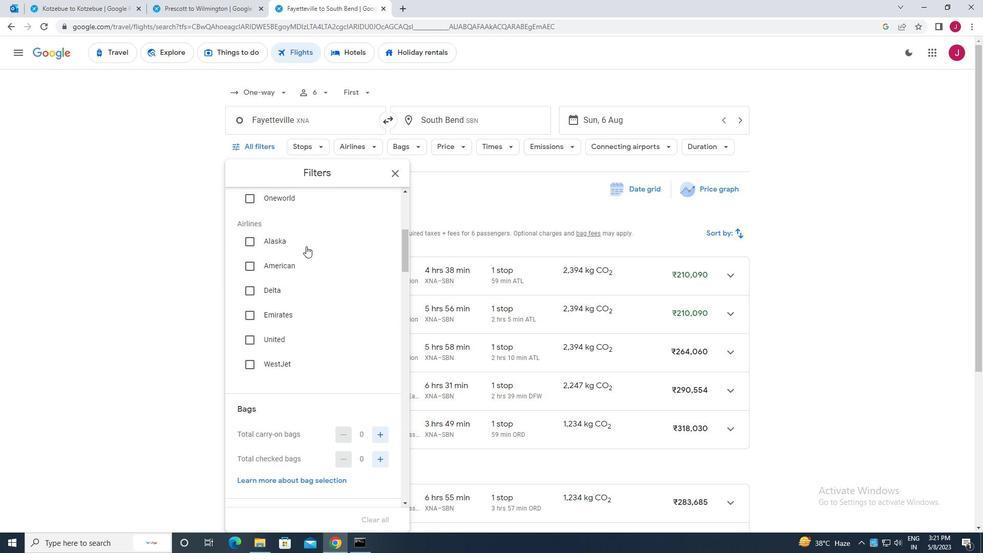 
Action: Mouse scrolled (305, 244) with delta (0, 0)
Screenshot: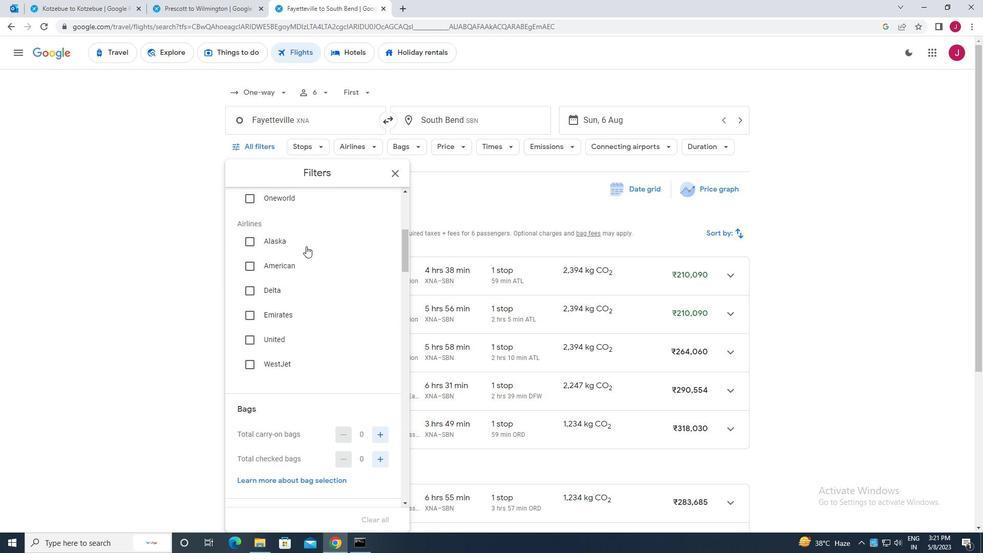 
Action: Mouse moved to (305, 245)
Screenshot: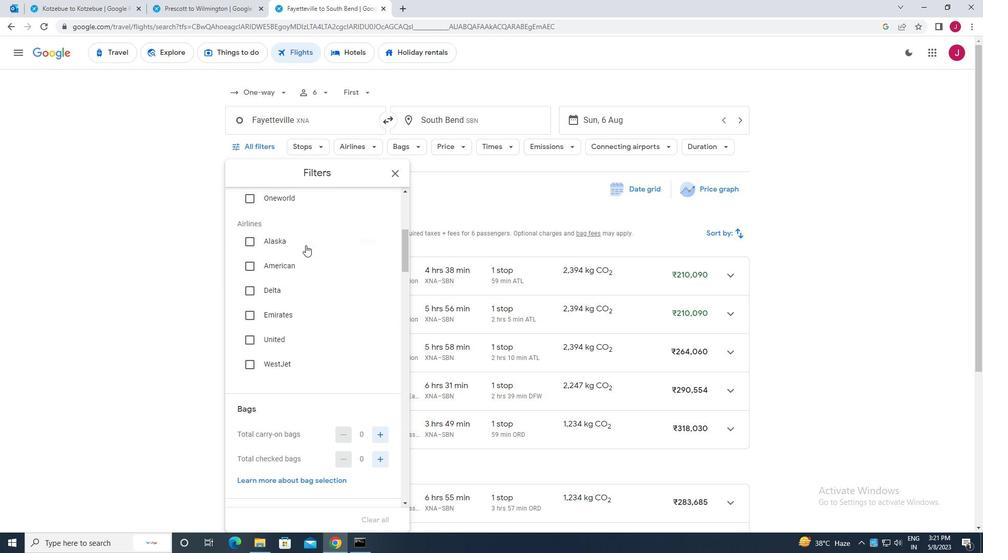 
Action: Mouse scrolled (305, 244) with delta (0, 0)
Screenshot: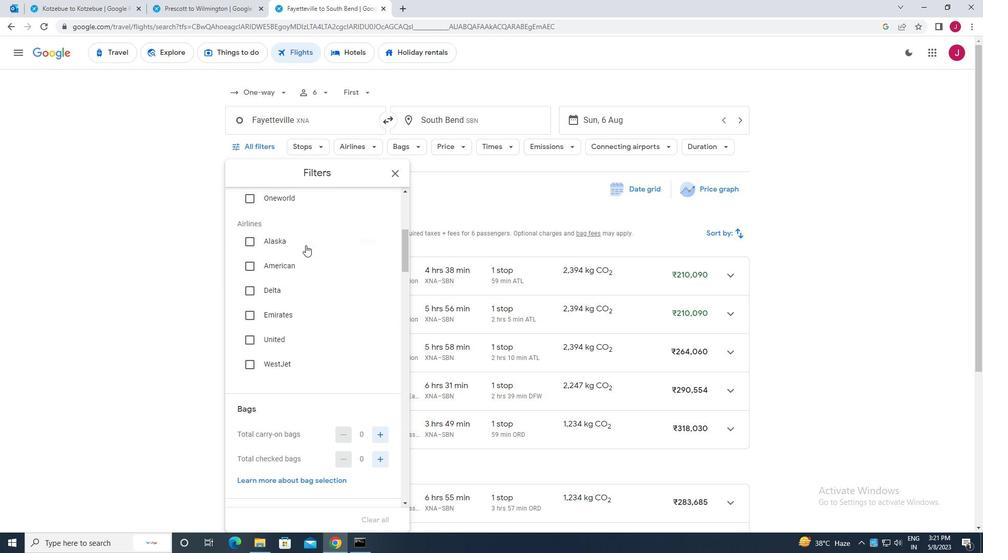 
Action: Mouse moved to (305, 245)
Screenshot: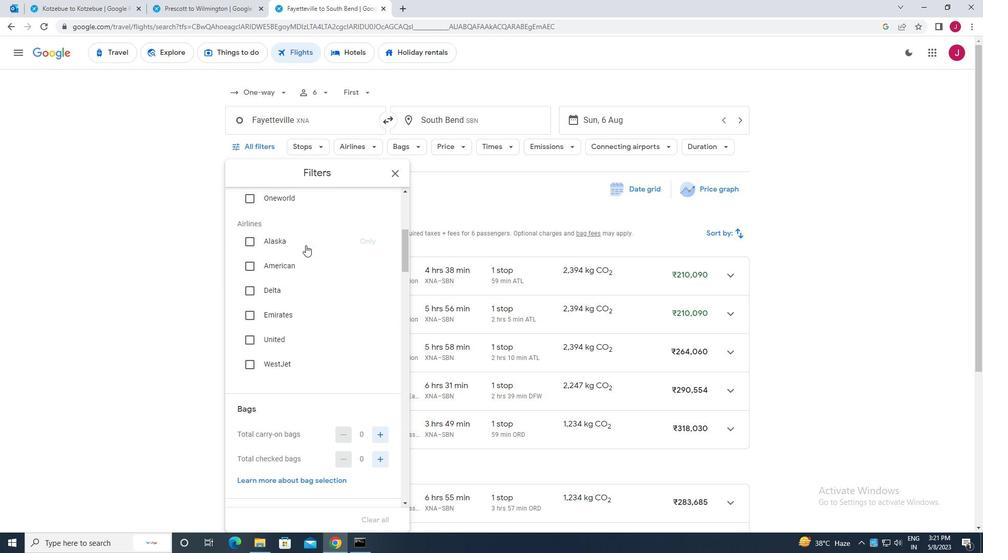 
Action: Mouse scrolled (305, 244) with delta (0, 0)
Screenshot: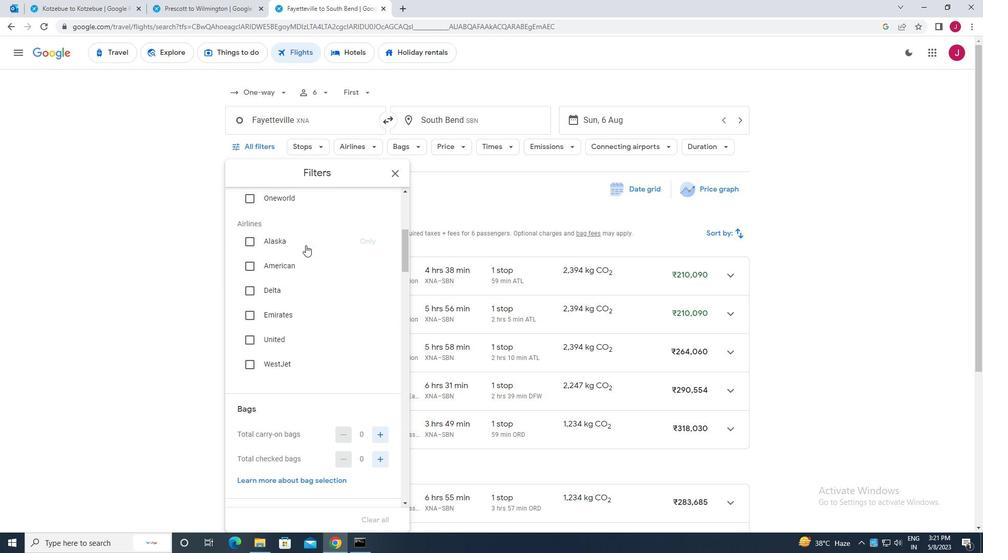 
Action: Mouse scrolled (305, 244) with delta (0, 0)
Screenshot: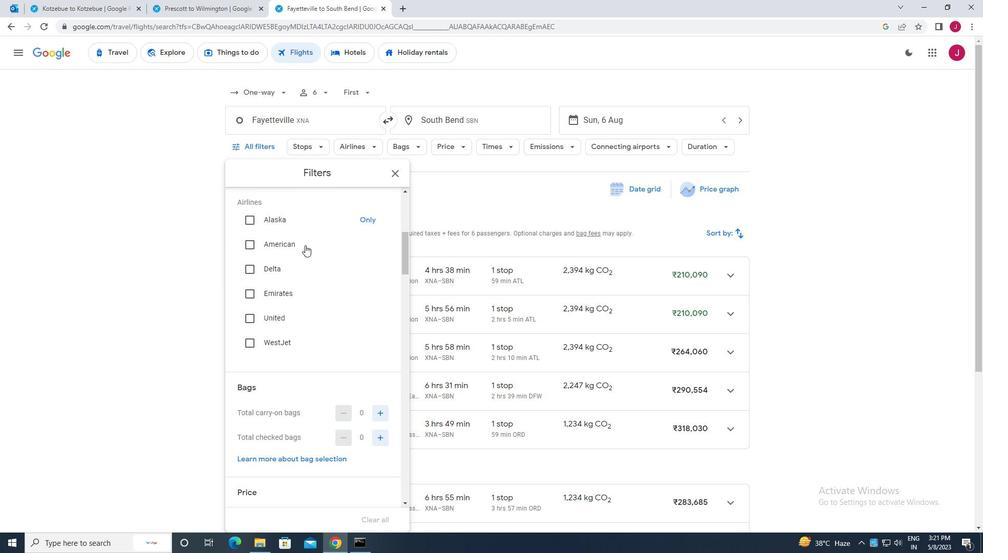 
Action: Mouse moved to (377, 256)
Screenshot: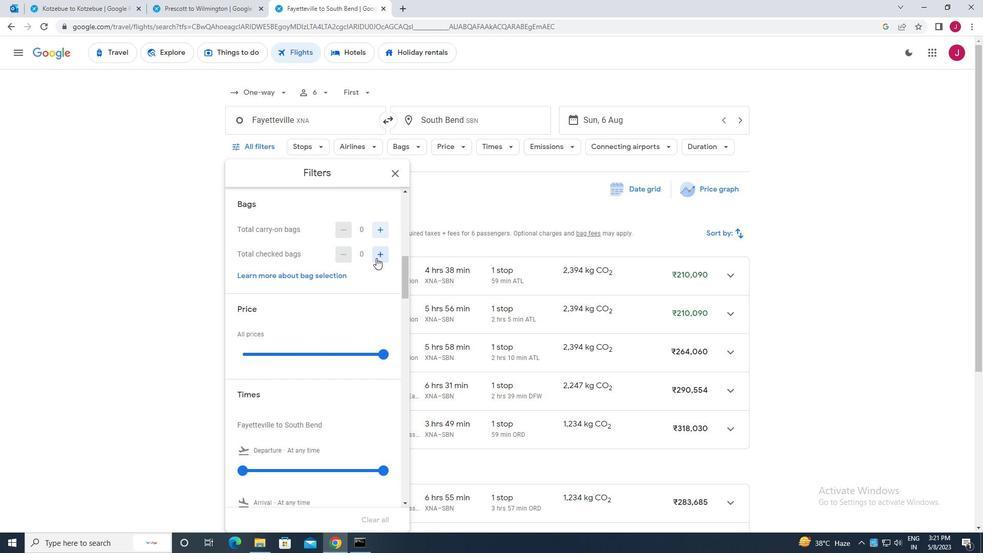 
Action: Mouse pressed left at (377, 256)
Screenshot: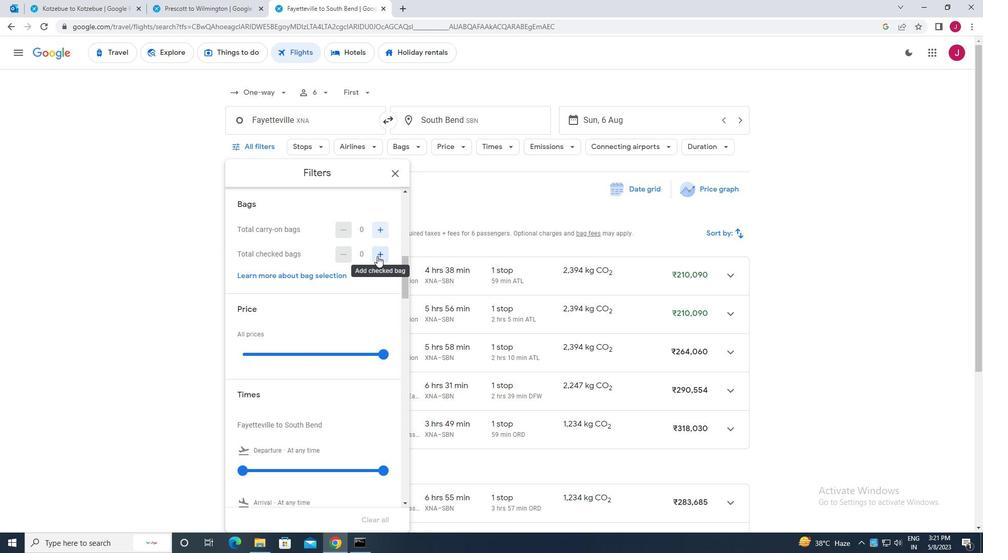 
Action: Mouse moved to (375, 256)
Screenshot: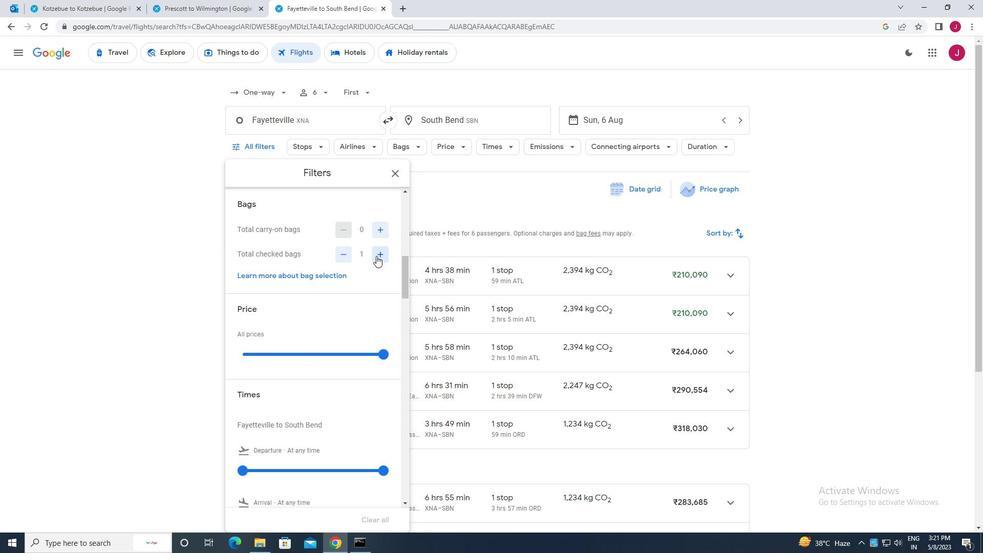 
Action: Mouse scrolled (375, 256) with delta (0, 0)
Screenshot: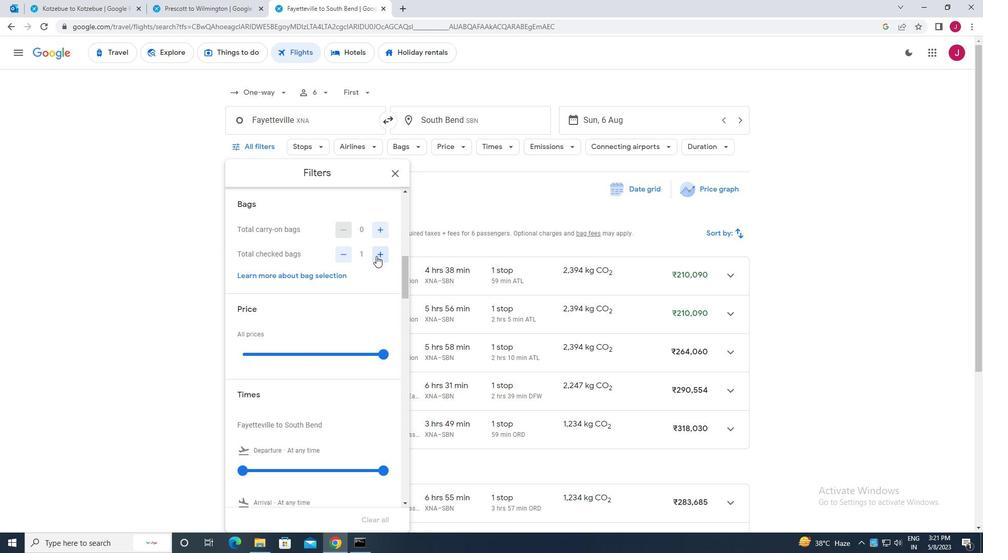 
Action: Mouse moved to (375, 256)
Screenshot: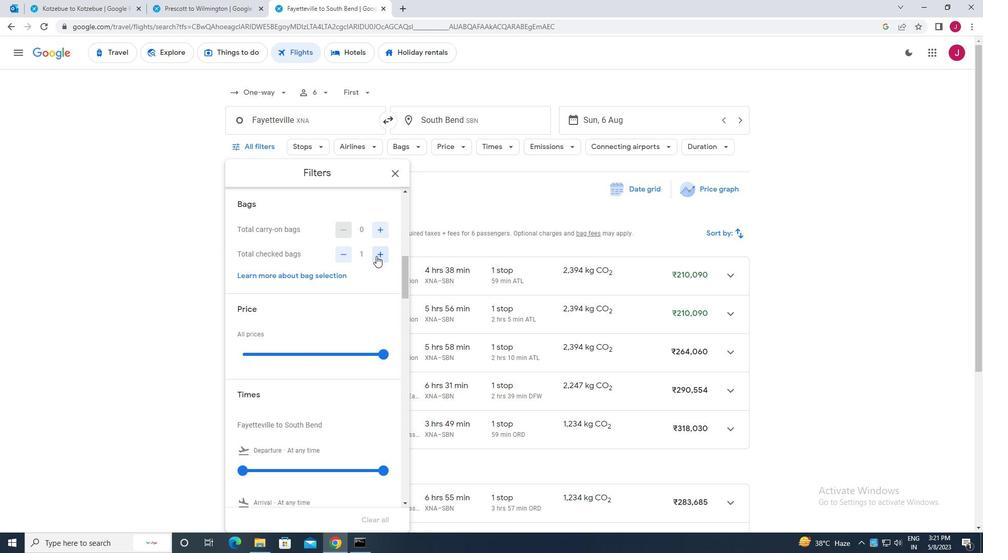 
Action: Mouse scrolled (375, 256) with delta (0, 0)
Screenshot: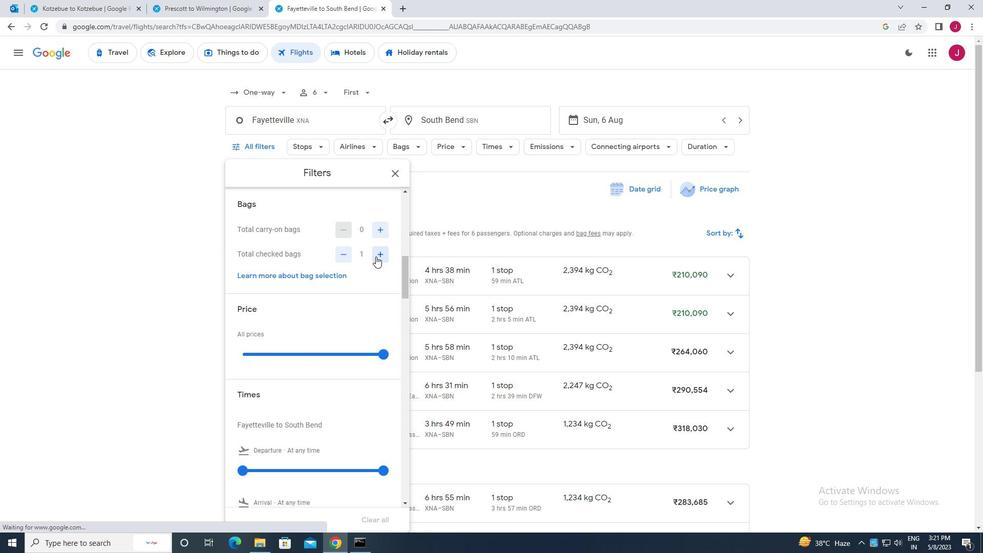 
Action: Mouse moved to (382, 251)
Screenshot: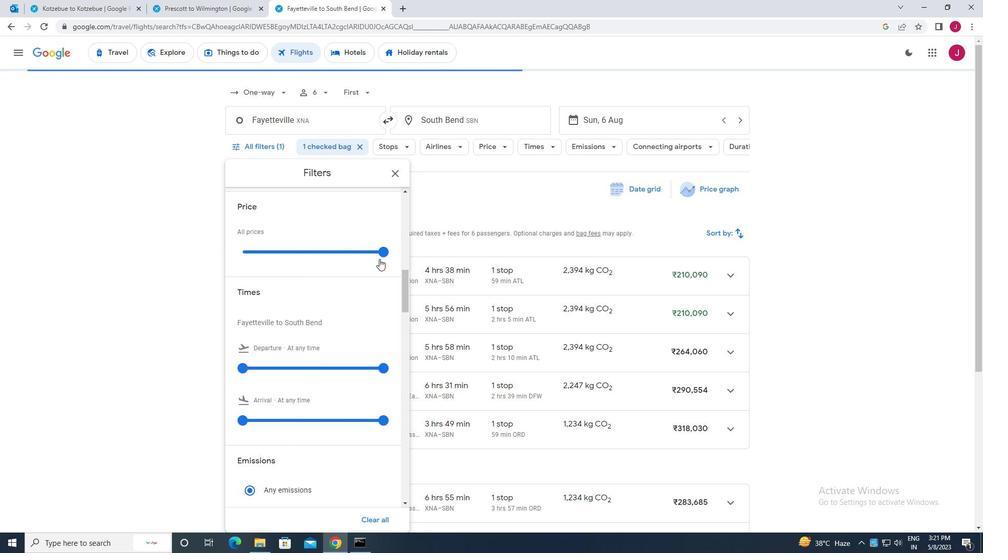 
Action: Mouse pressed left at (382, 251)
Screenshot: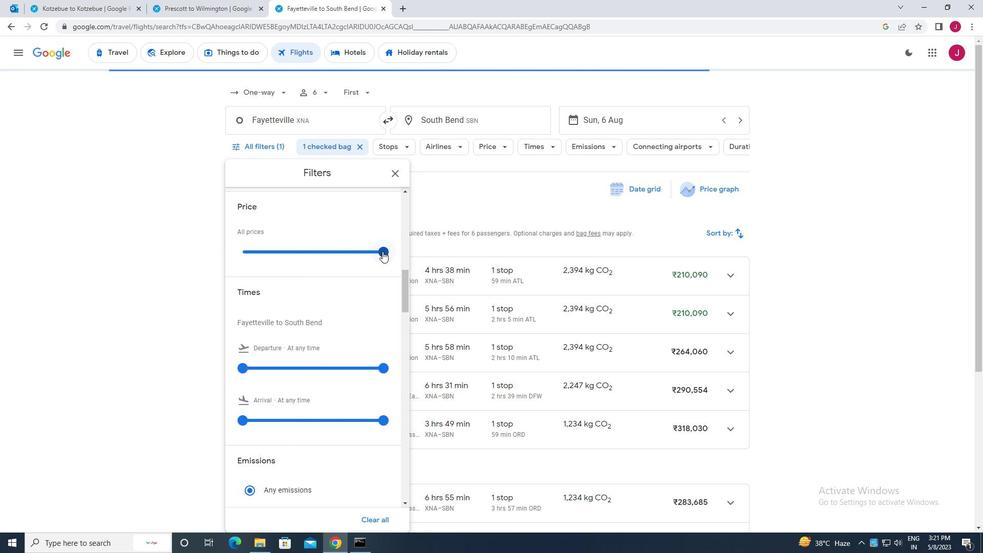 
Action: Mouse moved to (297, 249)
Screenshot: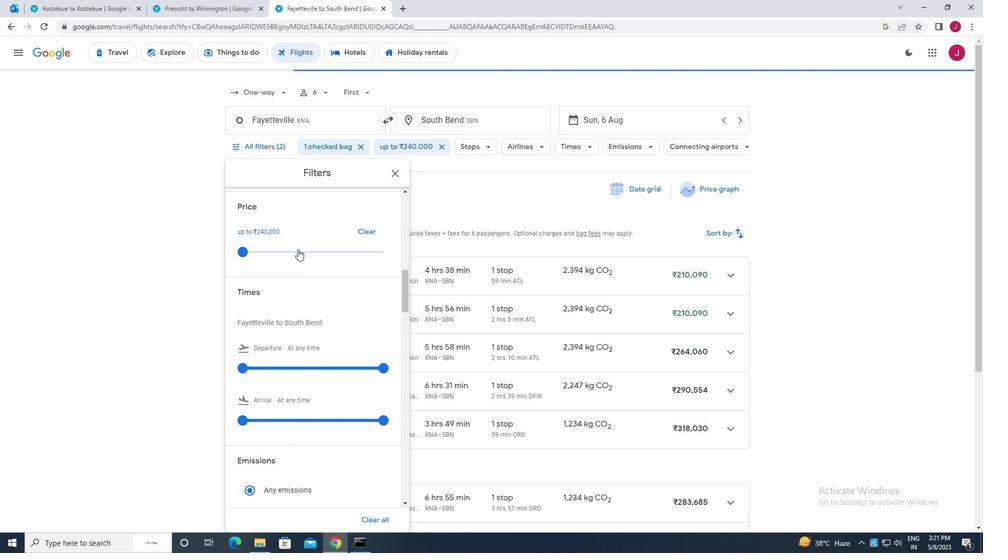 
Action: Mouse scrolled (297, 248) with delta (0, 0)
Screenshot: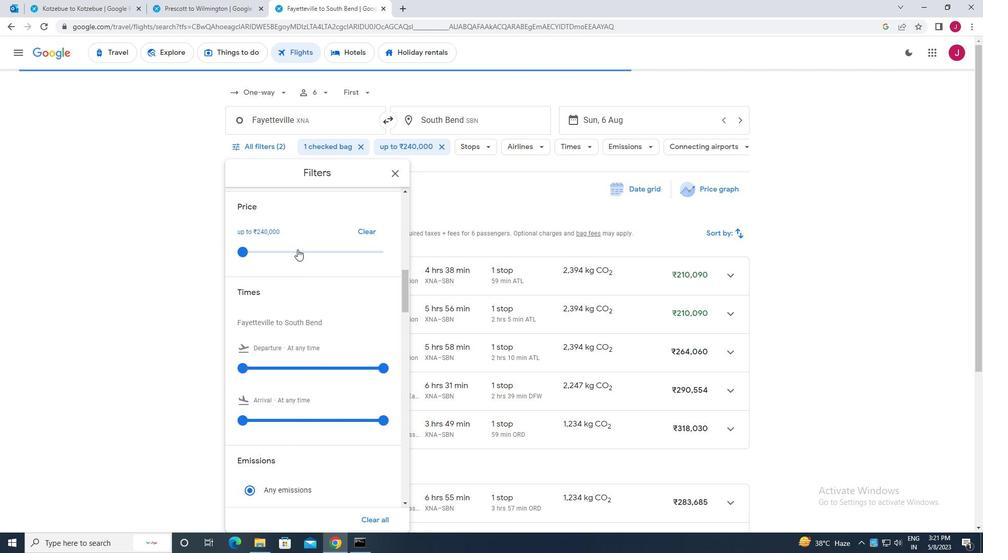 
Action: Mouse scrolled (297, 248) with delta (0, 0)
Screenshot: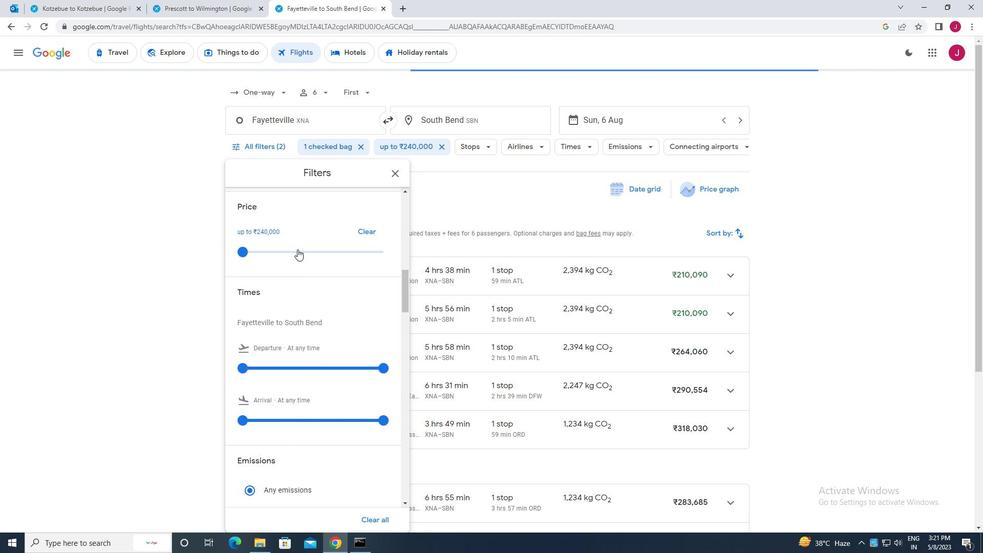 
Action: Mouse moved to (251, 318)
Screenshot: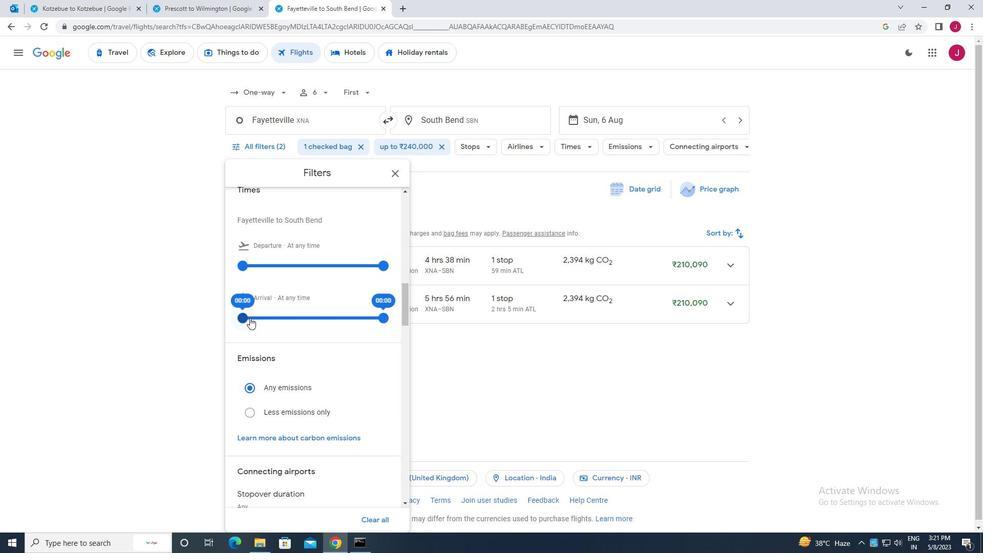 
Action: Mouse scrolled (251, 317) with delta (0, 0)
Screenshot: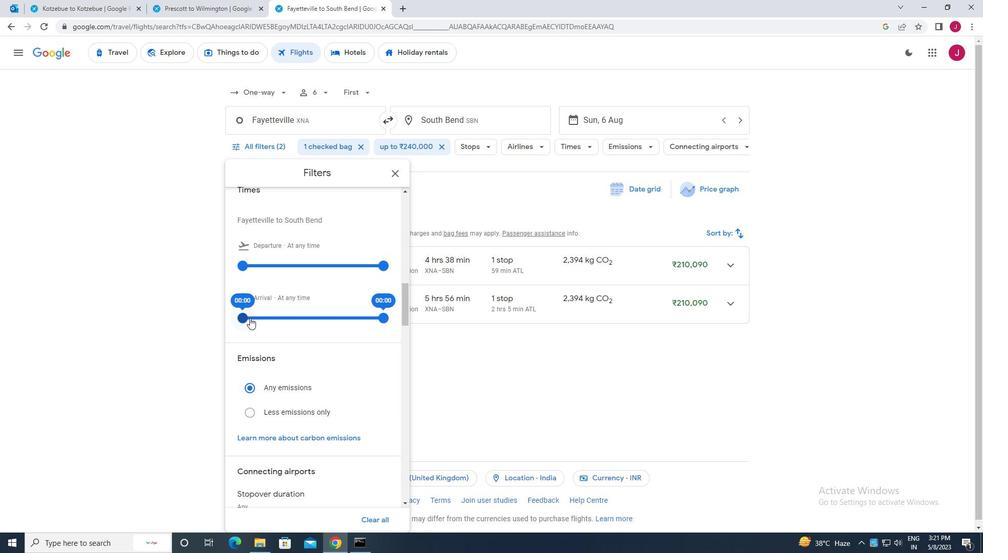 
Action: Mouse moved to (242, 214)
Screenshot: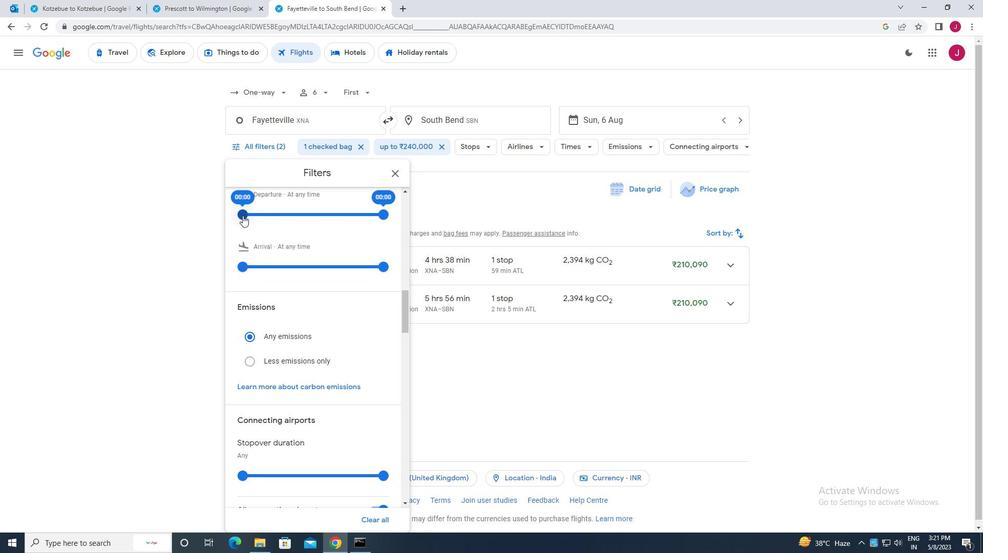 
Action: Mouse pressed left at (242, 214)
Screenshot: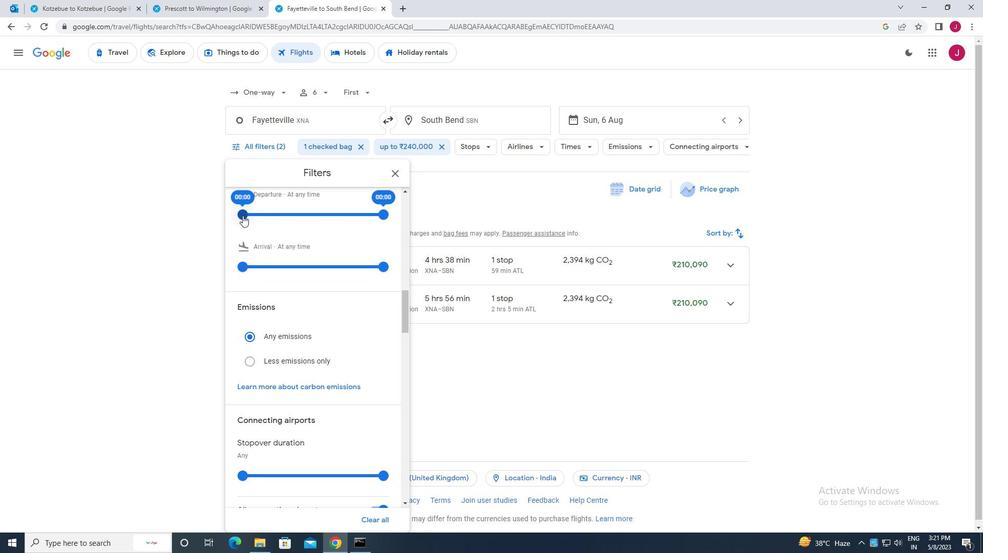 
Action: Mouse moved to (382, 213)
Screenshot: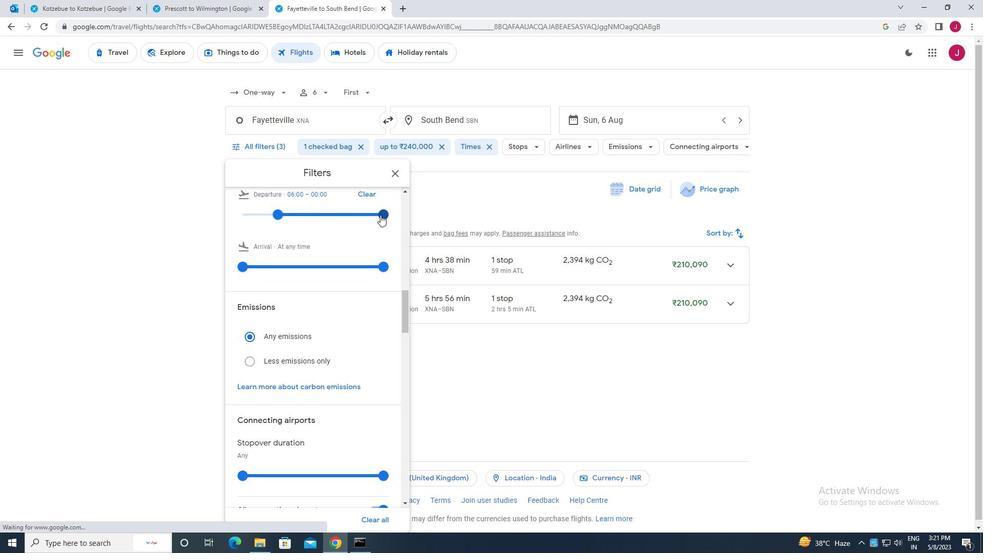 
Action: Mouse pressed left at (382, 213)
Screenshot: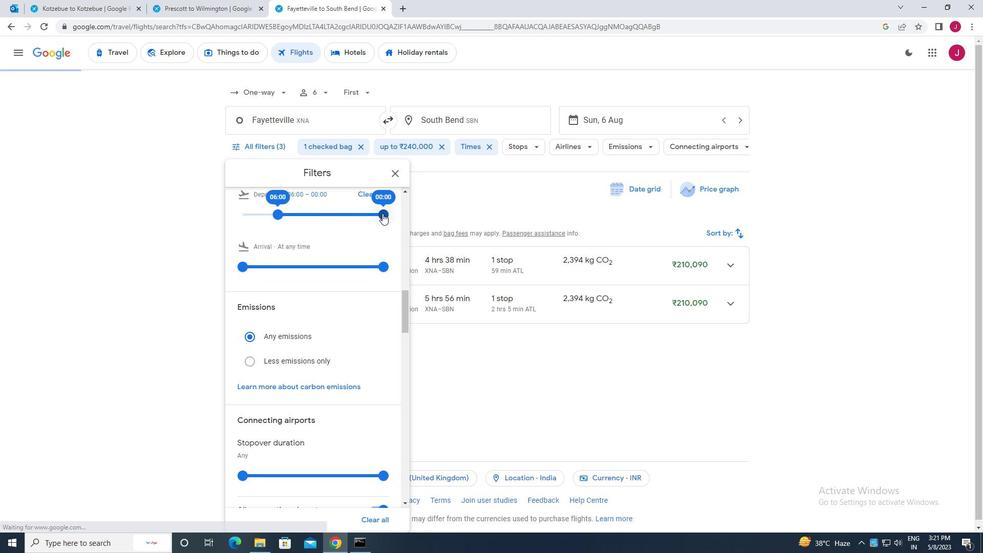 
Action: Mouse moved to (396, 172)
Screenshot: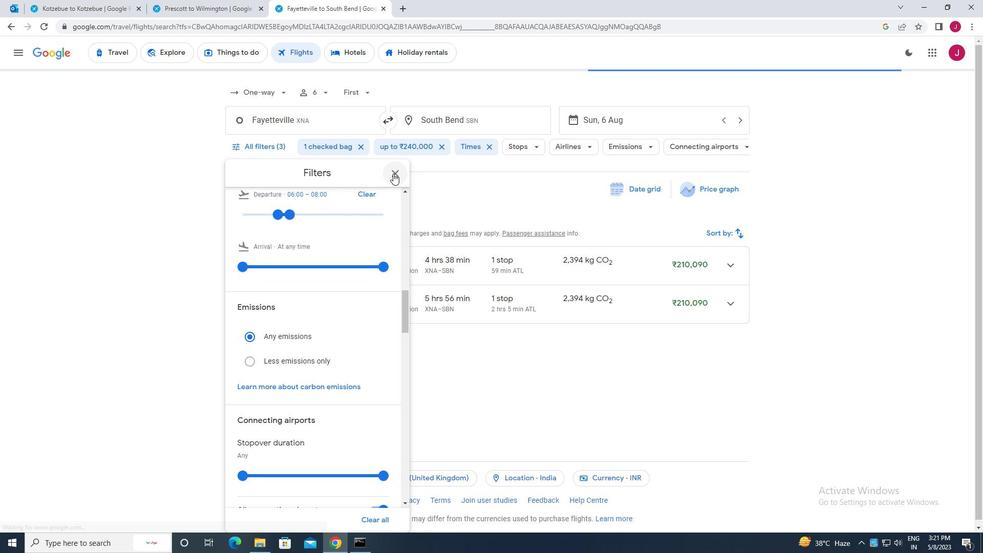 
Action: Mouse pressed left at (396, 172)
Screenshot: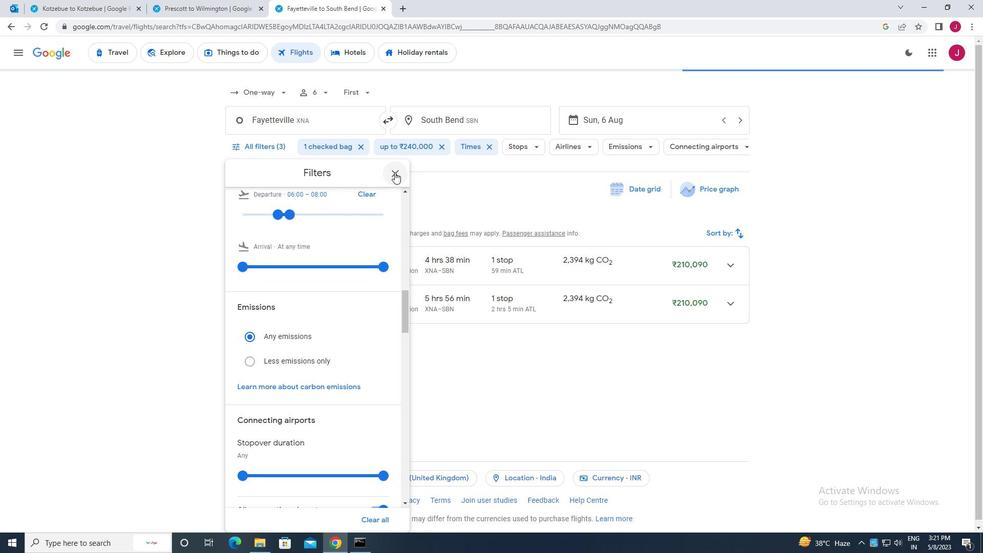 
Action: Mouse moved to (396, 172)
Screenshot: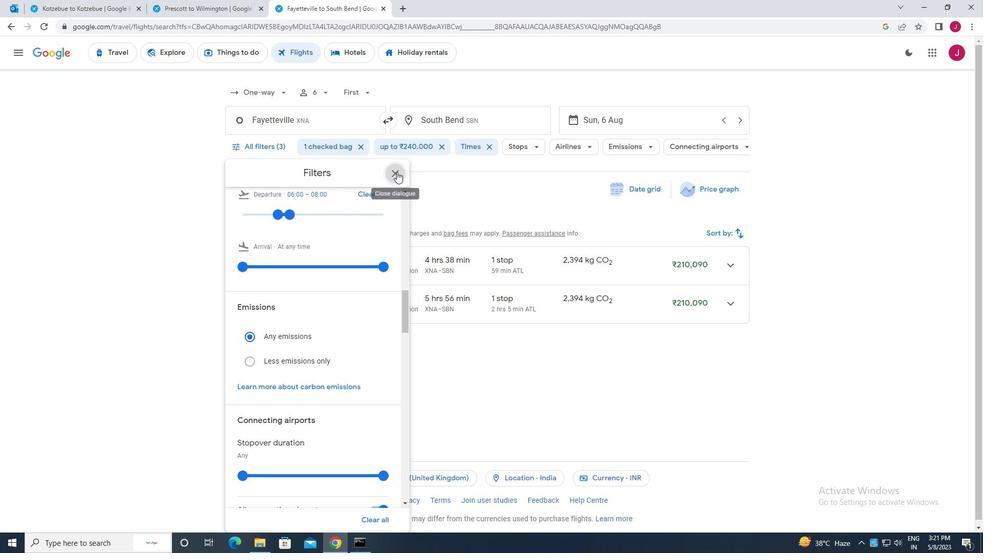 
